 Task: Look for space in Bangkok from 22nd april 2023 to 30th april 2023 for 10 adults in price range Rs.22000 to Rs.28000. Place can be entire place or private room with 10 bedrooms having 10 beds and 10 bathrooms. Property type can be flat. Amenities needed are: wifi, kitchen, tv, free parkinig on premises, gym. Booking option can be shelf check-in. Required host language is .
Action: Mouse moved to (404, 465)
Screenshot: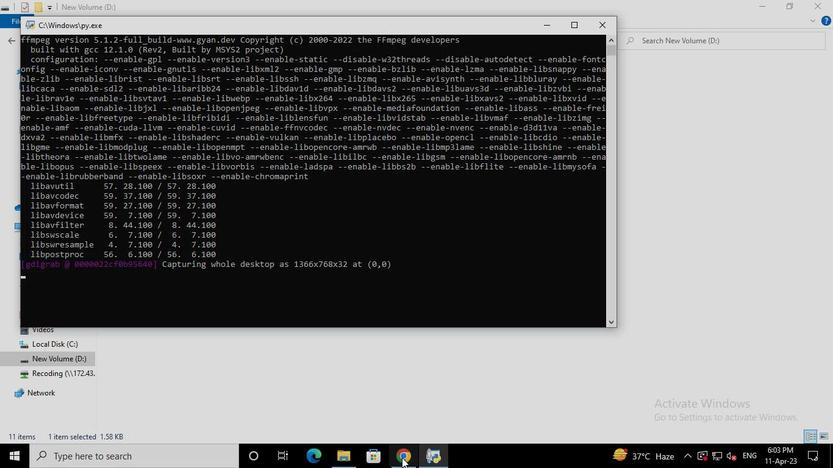 
Action: Mouse pressed left at (404, 465)
Screenshot: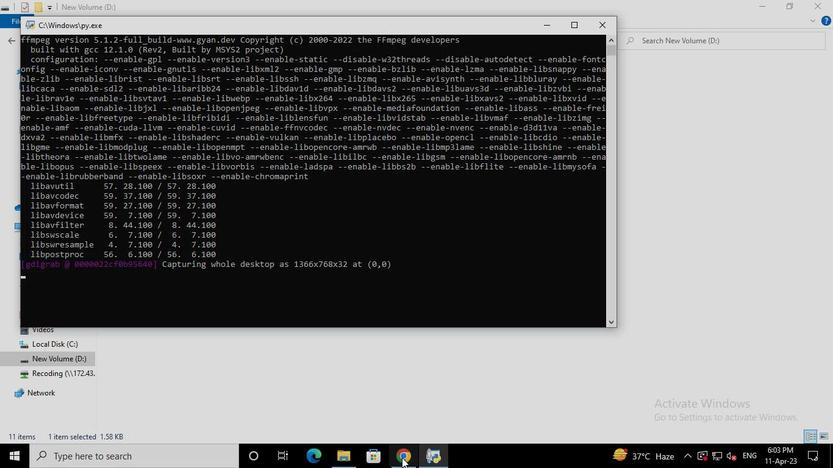 
Action: Mouse moved to (338, 110)
Screenshot: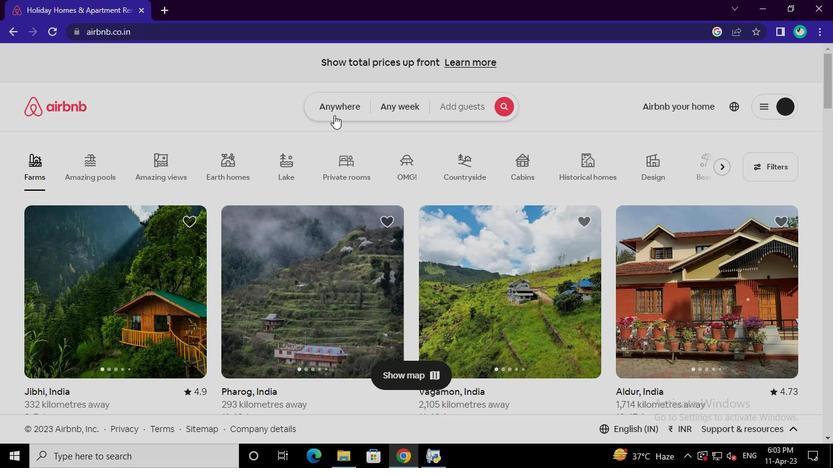 
Action: Mouse pressed left at (338, 110)
Screenshot: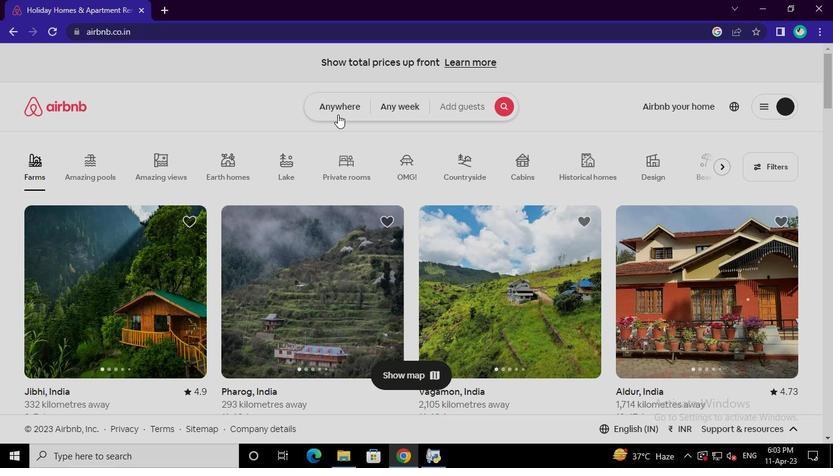 
Action: Mouse moved to (272, 153)
Screenshot: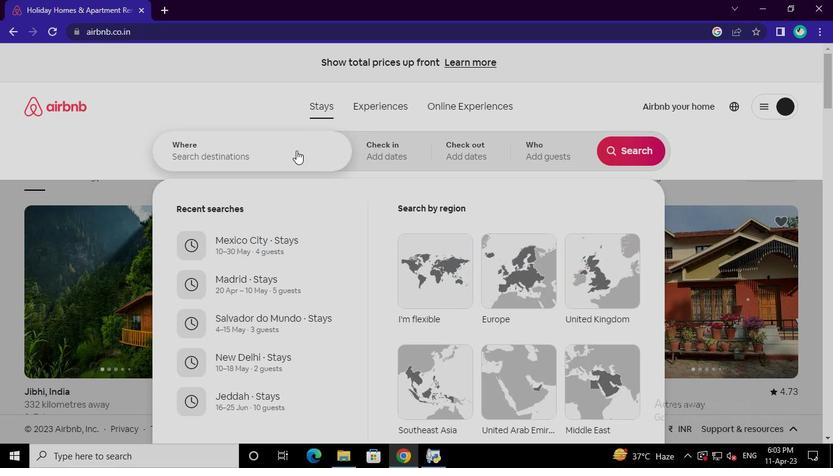 
Action: Mouse pressed left at (272, 153)
Screenshot: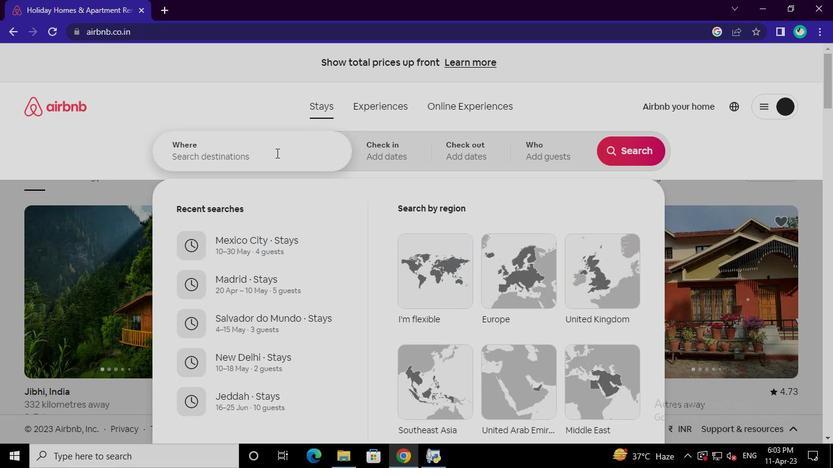 
Action: Keyboard b
Screenshot: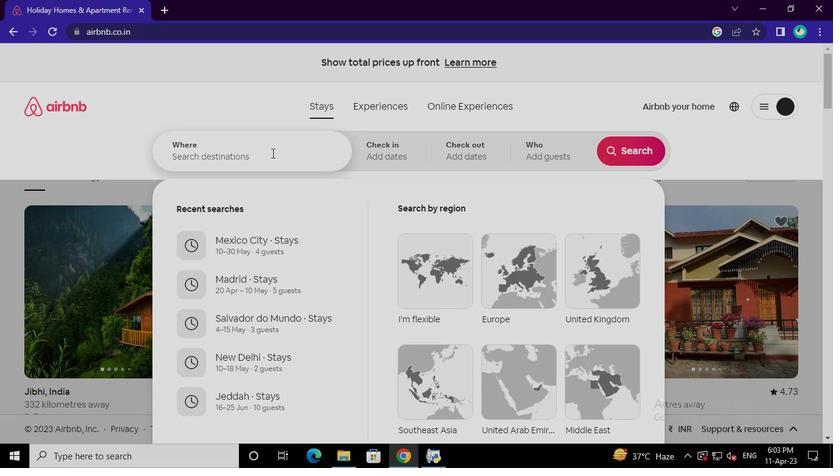 
Action: Keyboard a
Screenshot: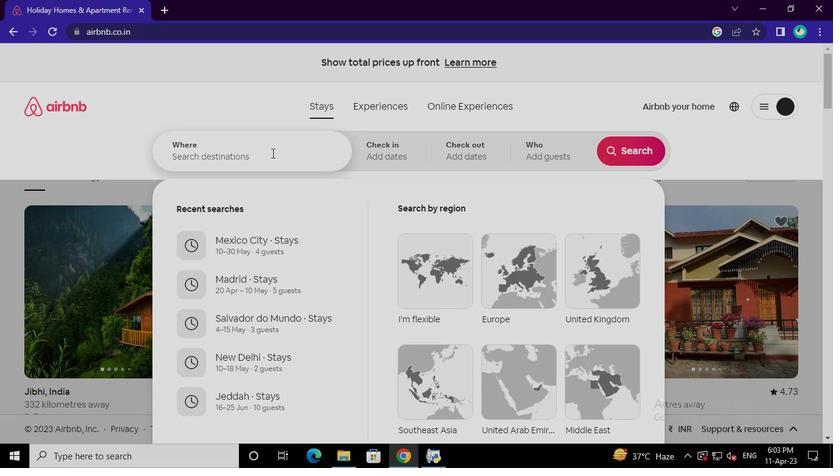
Action: Keyboard n
Screenshot: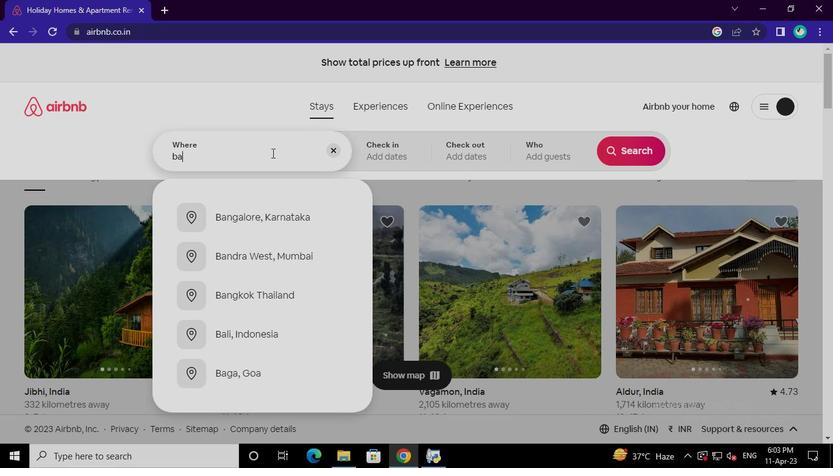 
Action: Keyboard k
Screenshot: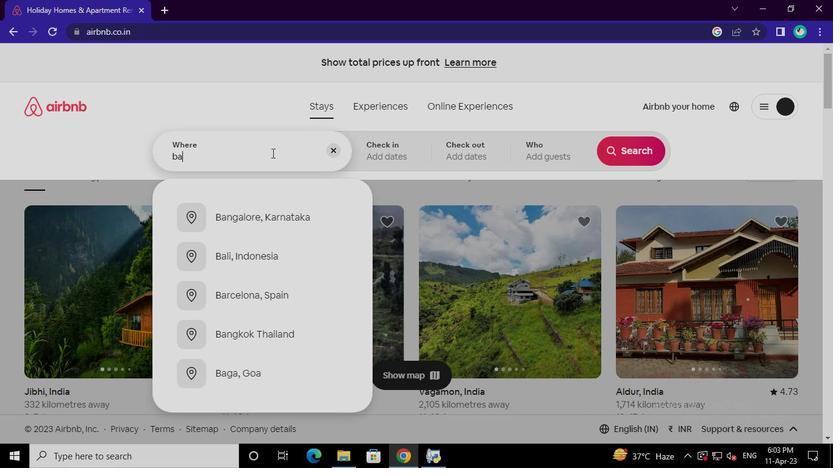 
Action: Keyboard o
Screenshot: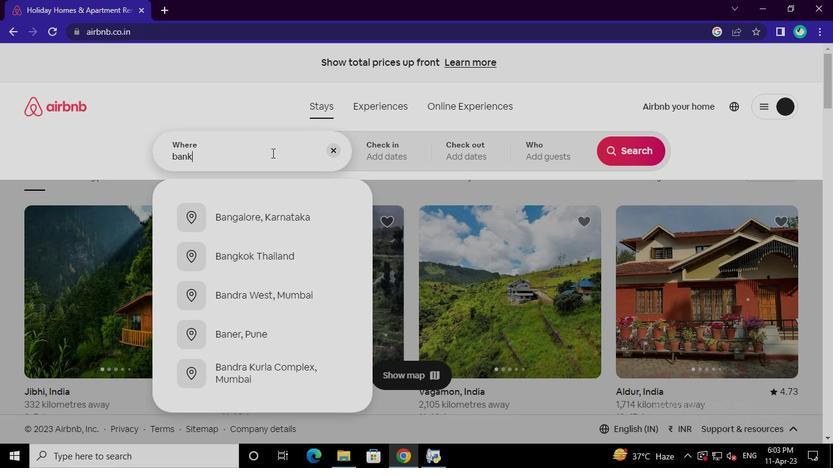 
Action: Keyboard k
Screenshot: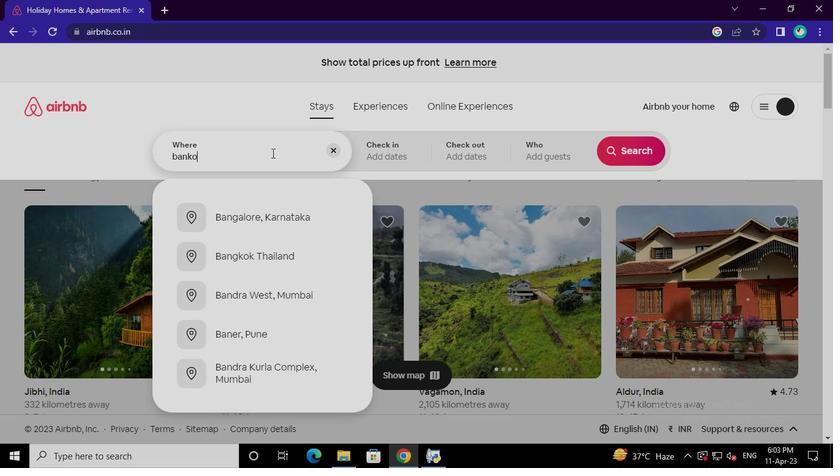 
Action: Mouse moved to (272, 219)
Screenshot: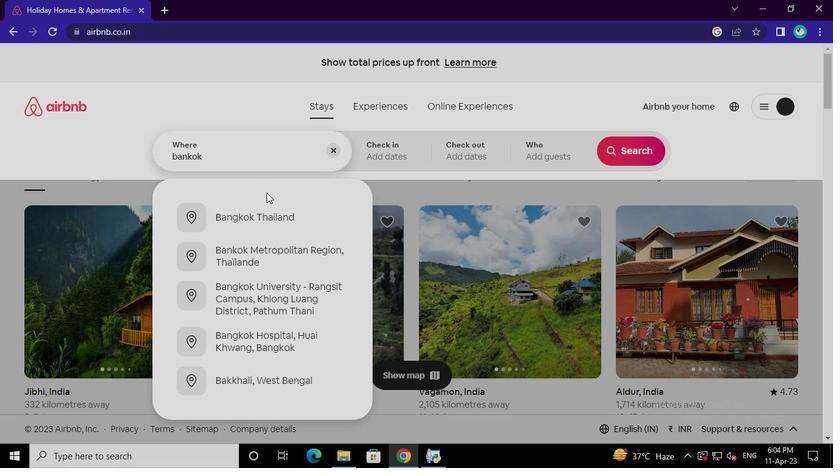 
Action: Mouse pressed left at (272, 219)
Screenshot: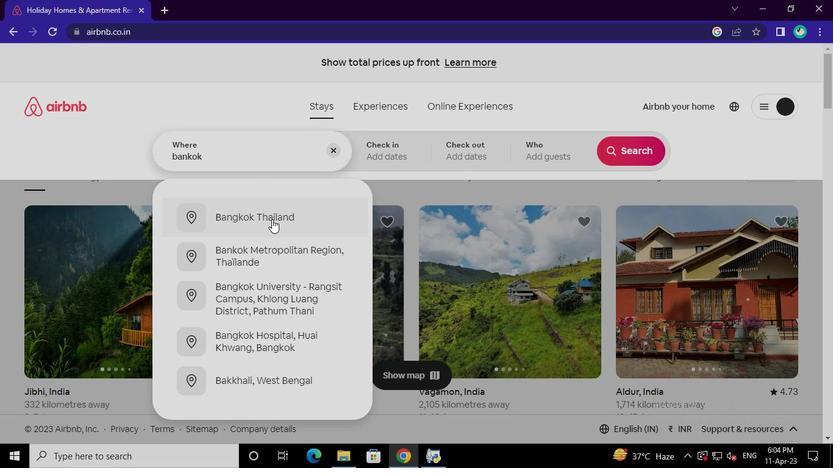 
Action: Mouse moved to (367, 388)
Screenshot: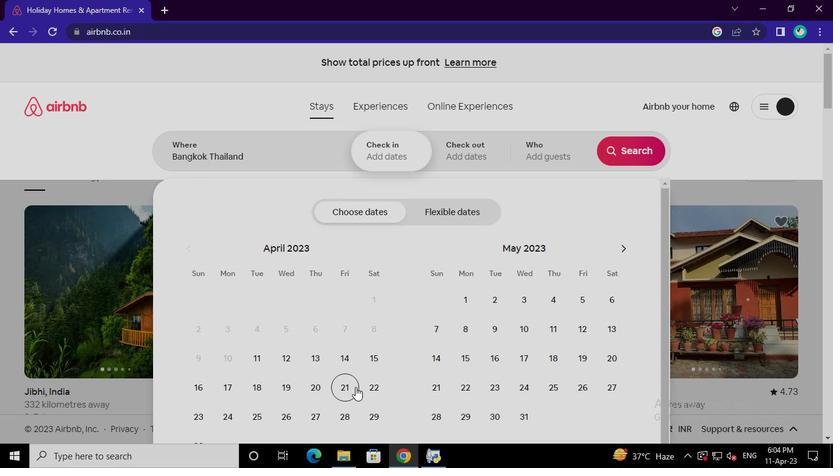 
Action: Mouse pressed left at (367, 388)
Screenshot: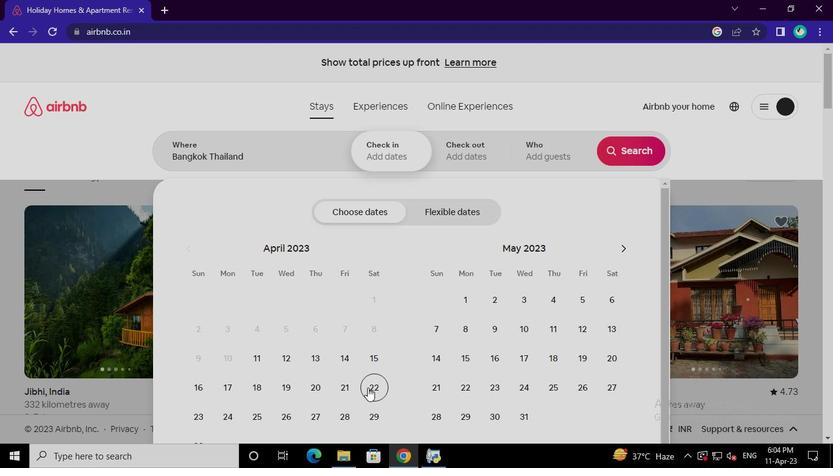 
Action: Mouse moved to (198, 413)
Screenshot: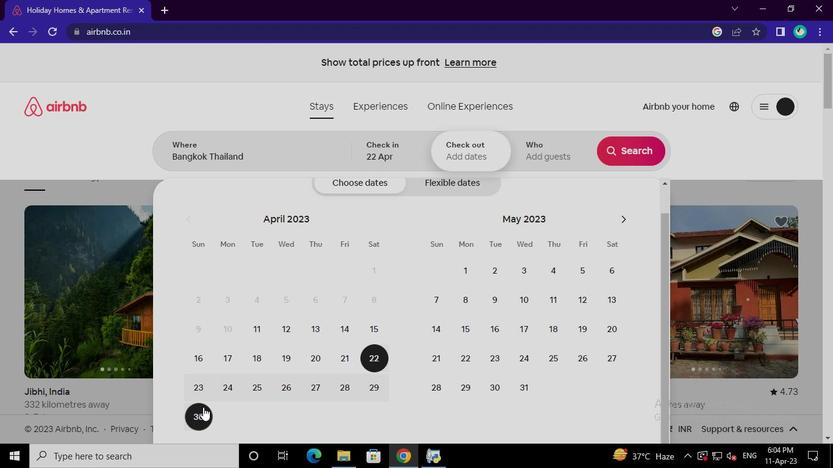 
Action: Mouse pressed left at (198, 413)
Screenshot: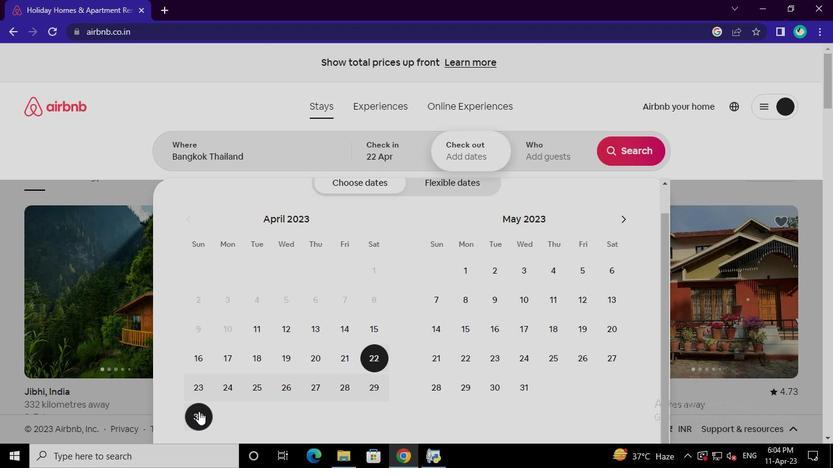
Action: Mouse moved to (574, 144)
Screenshot: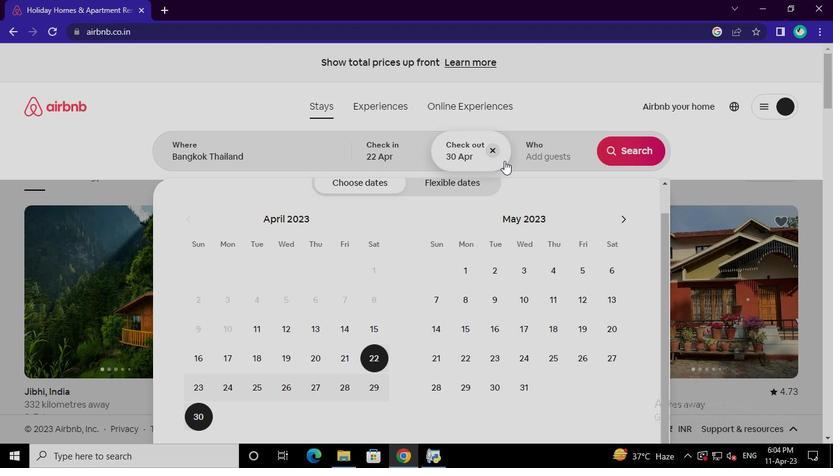 
Action: Mouse pressed left at (574, 144)
Screenshot: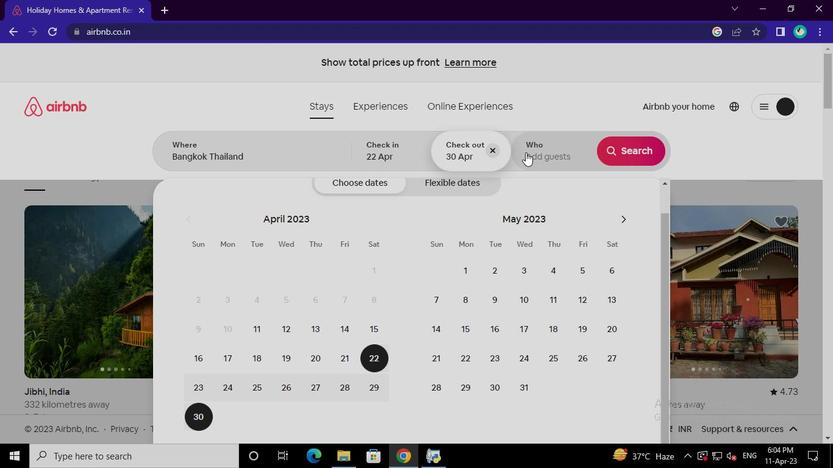 
Action: Mouse moved to (629, 211)
Screenshot: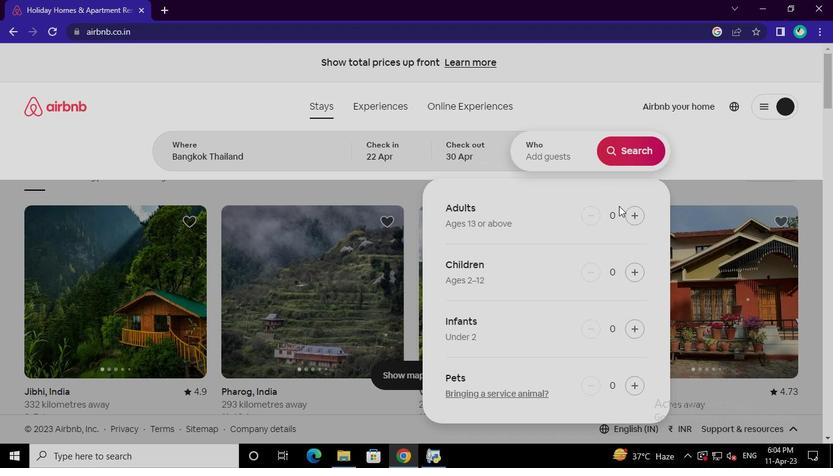 
Action: Mouse pressed left at (629, 211)
Screenshot: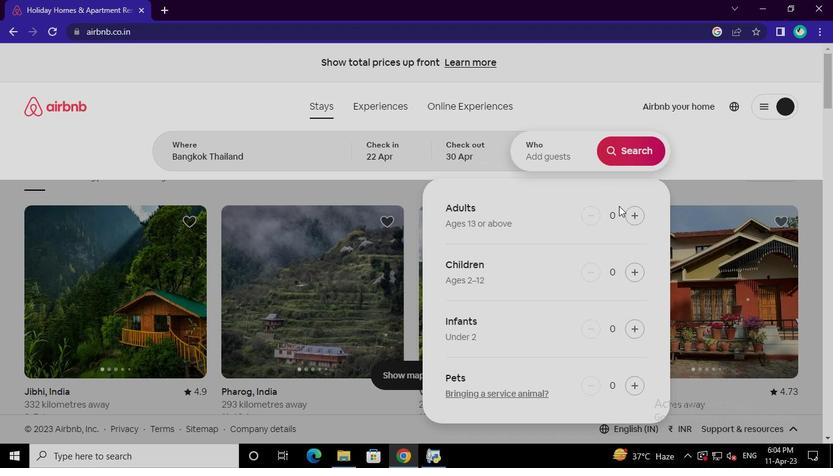 
Action: Mouse pressed left at (629, 211)
Screenshot: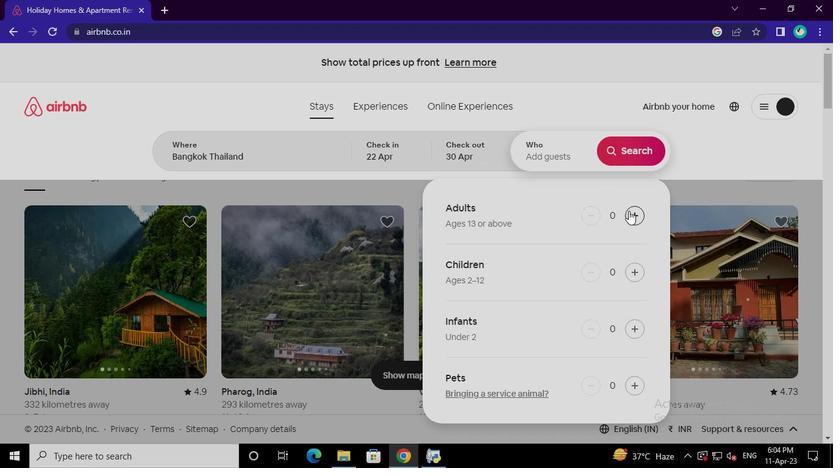 
Action: Mouse pressed left at (629, 211)
Screenshot: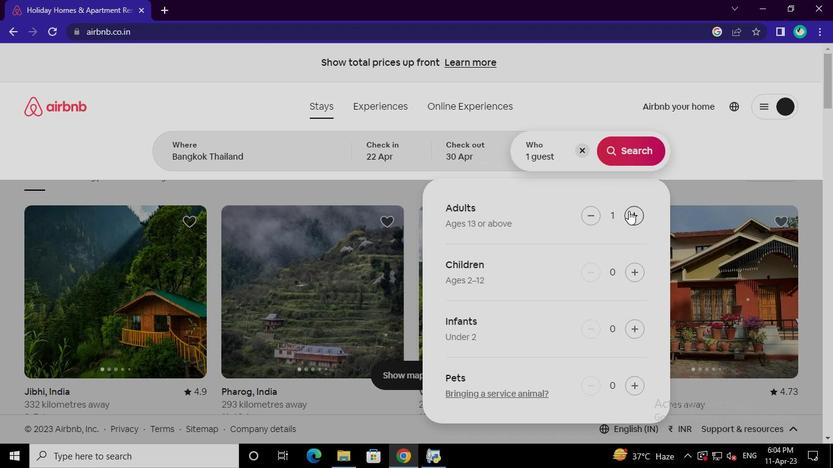 
Action: Mouse pressed left at (629, 211)
Screenshot: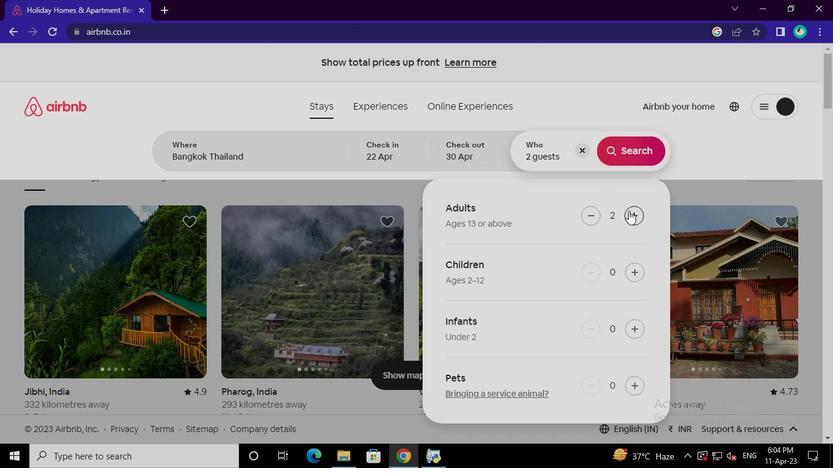 
Action: Mouse pressed left at (629, 211)
Screenshot: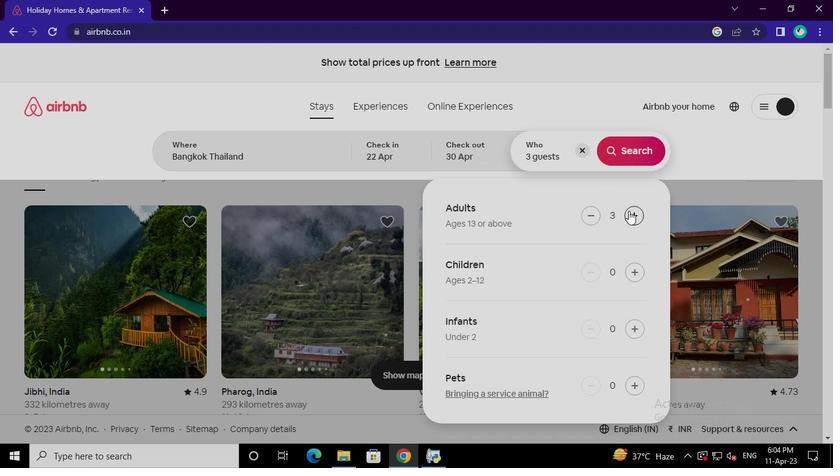 
Action: Mouse pressed left at (629, 211)
Screenshot: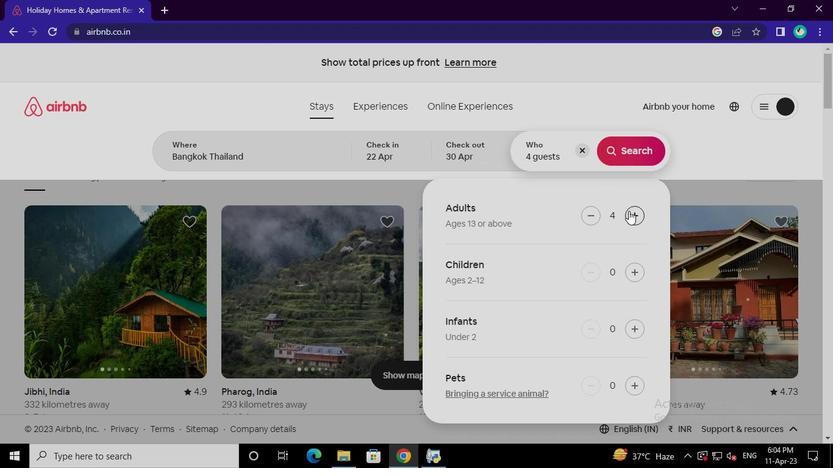 
Action: Mouse pressed left at (629, 211)
Screenshot: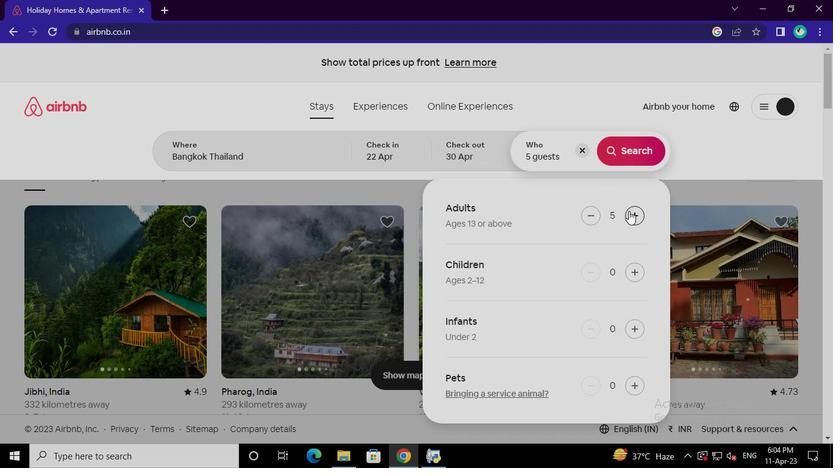 
Action: Mouse pressed left at (629, 211)
Screenshot: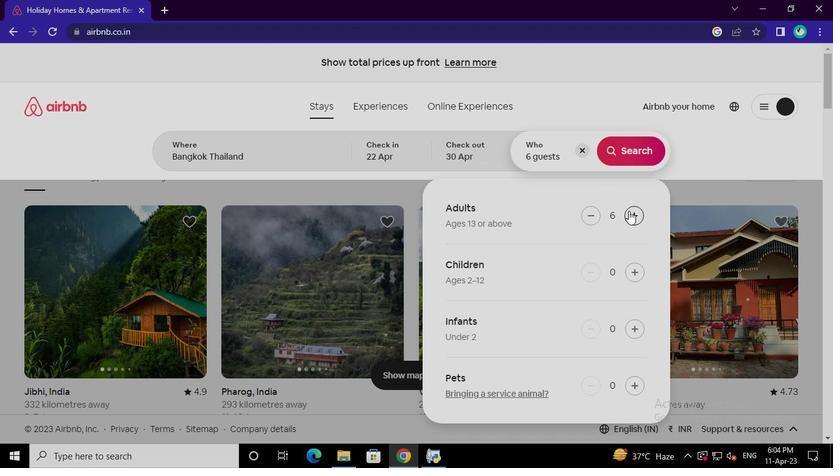 
Action: Mouse pressed left at (629, 211)
Screenshot: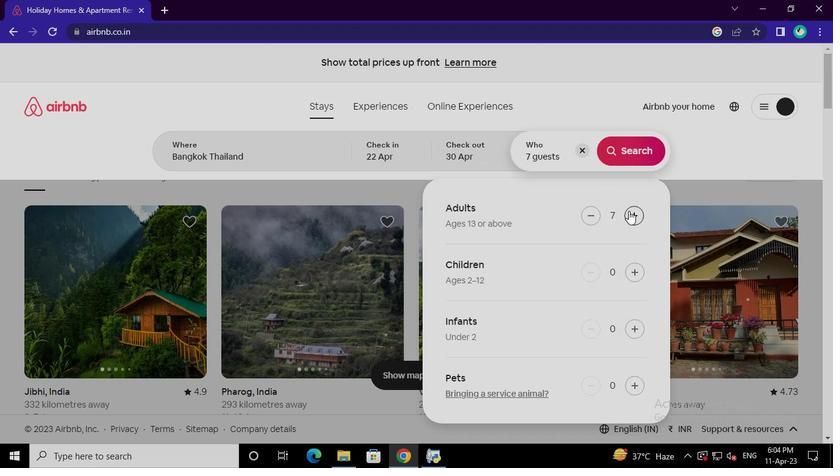
Action: Mouse pressed left at (629, 211)
Screenshot: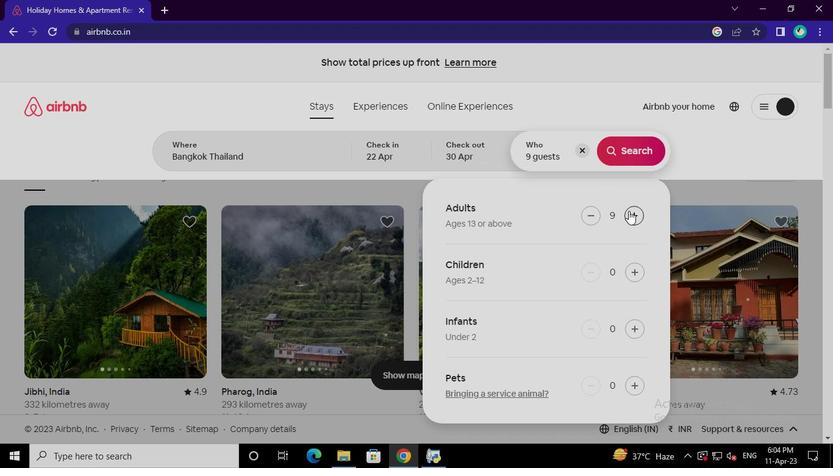 
Action: Mouse moved to (632, 158)
Screenshot: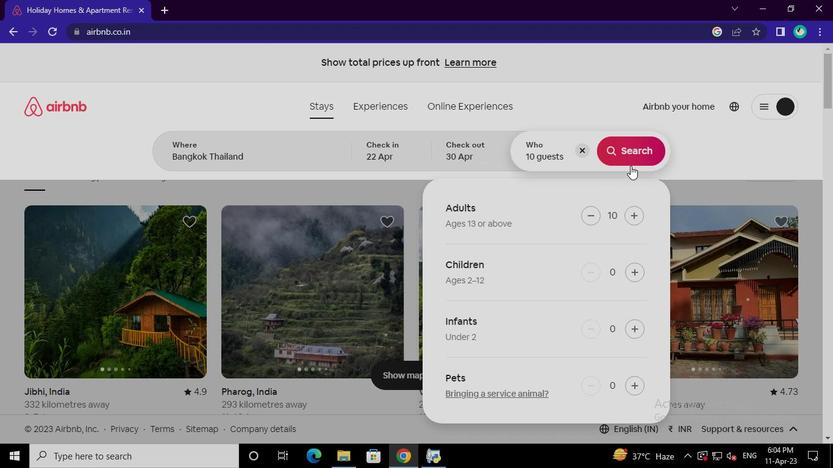 
Action: Mouse pressed left at (632, 158)
Screenshot: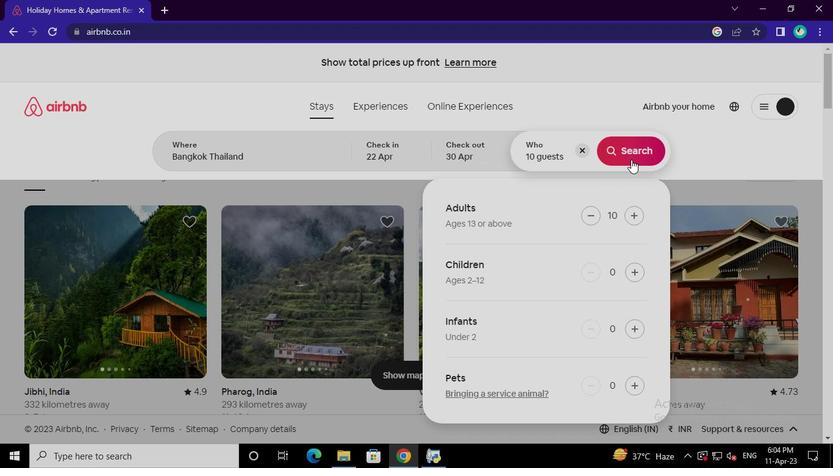 
Action: Mouse moved to (797, 114)
Screenshot: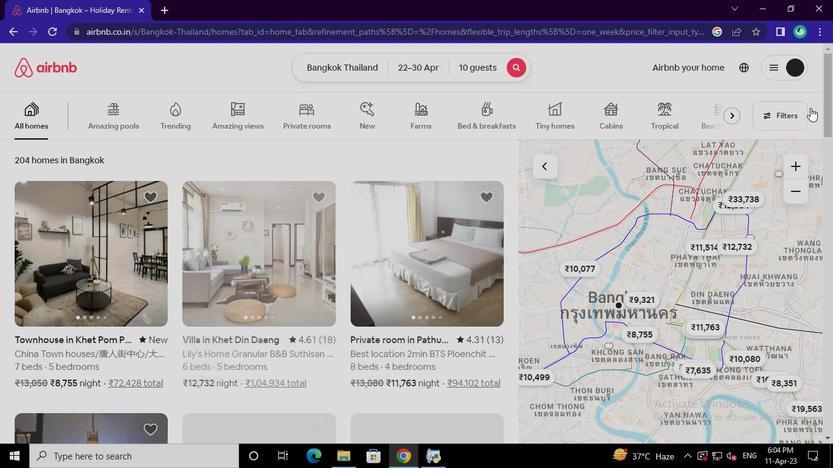 
Action: Mouse pressed left at (797, 114)
Screenshot: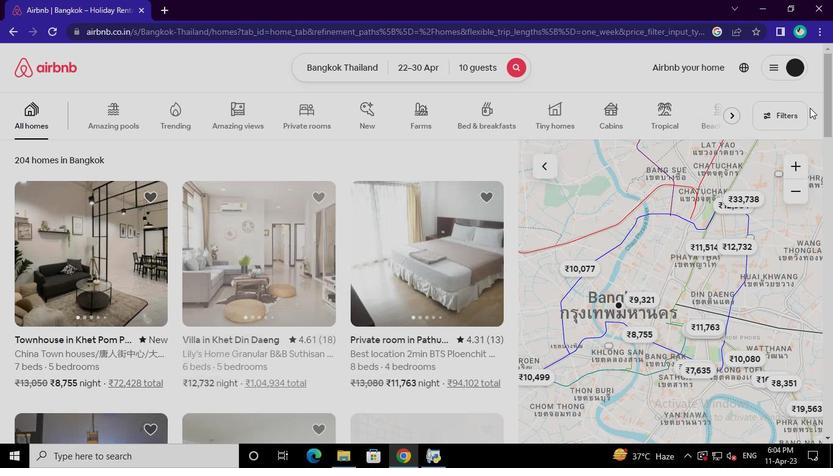 
Action: Mouse moved to (287, 271)
Screenshot: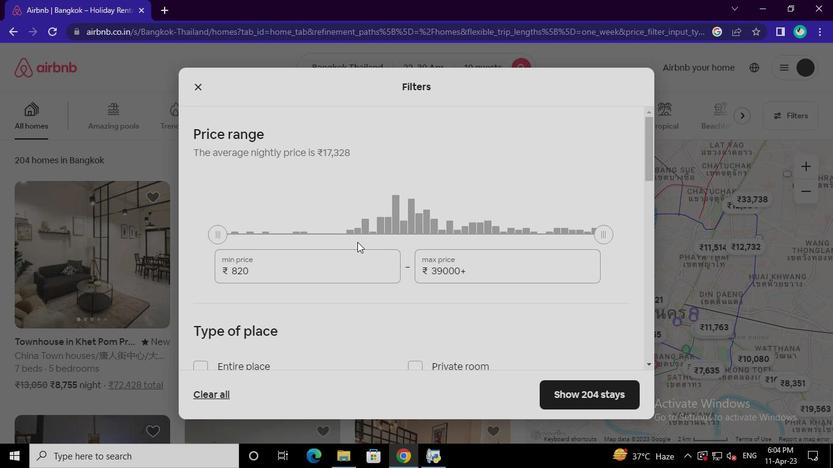 
Action: Mouse pressed left at (287, 271)
Screenshot: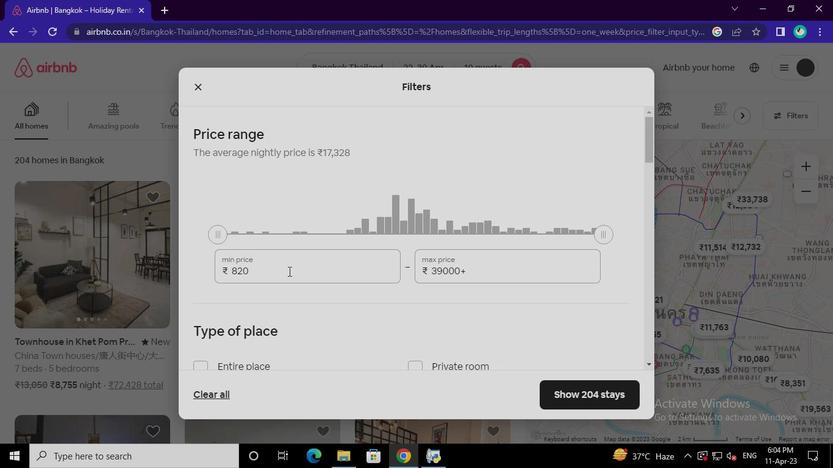 
Action: Keyboard Key.backspace
Screenshot: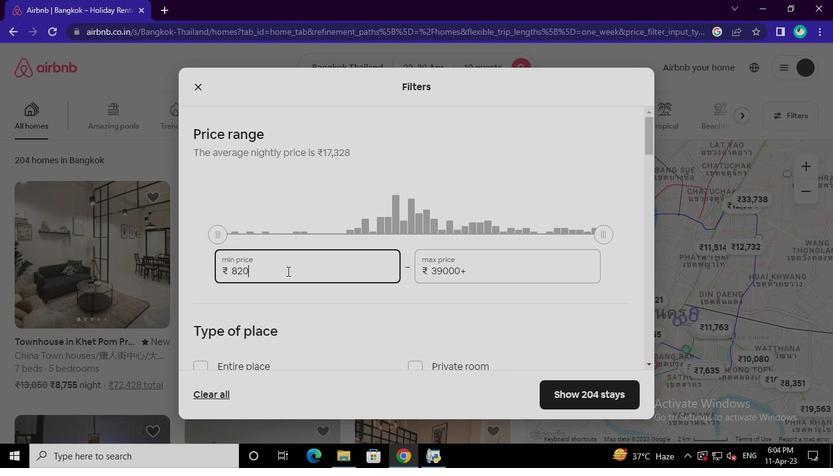 
Action: Keyboard Key.backspace
Screenshot: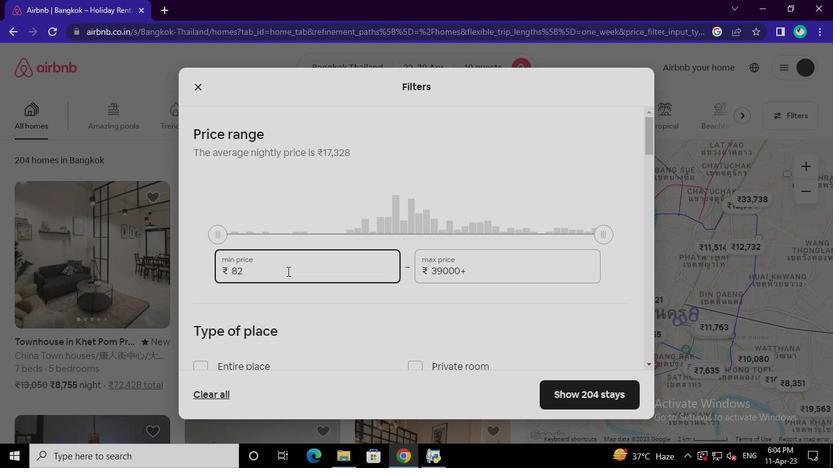 
Action: Keyboard Key.backspace
Screenshot: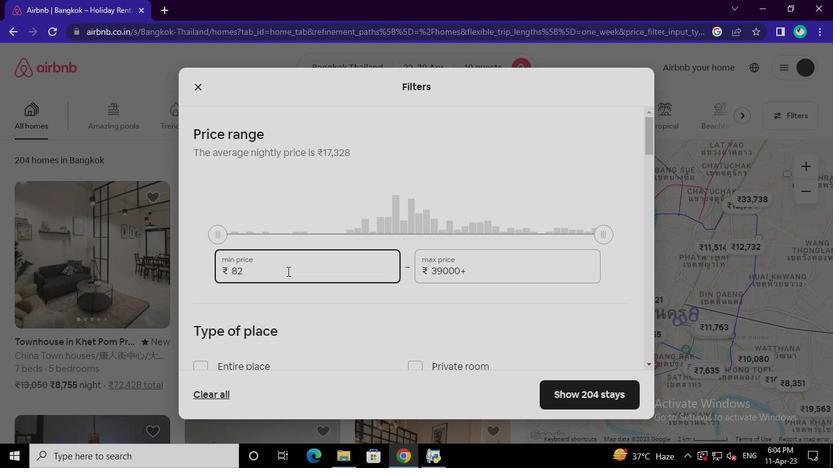 
Action: Keyboard Key.backspace
Screenshot: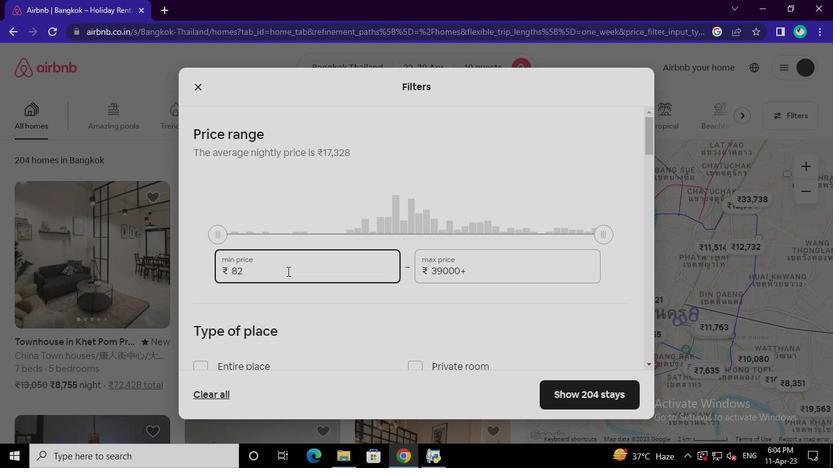 
Action: Keyboard Key.backspace
Screenshot: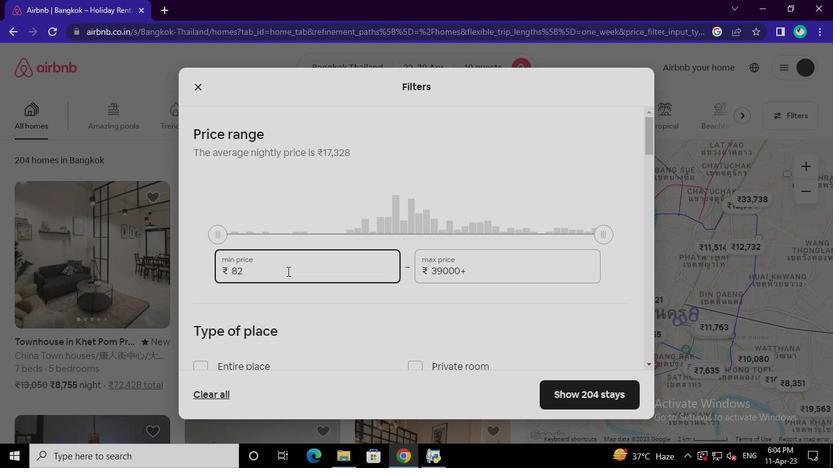 
Action: Keyboard Key.backspace
Screenshot: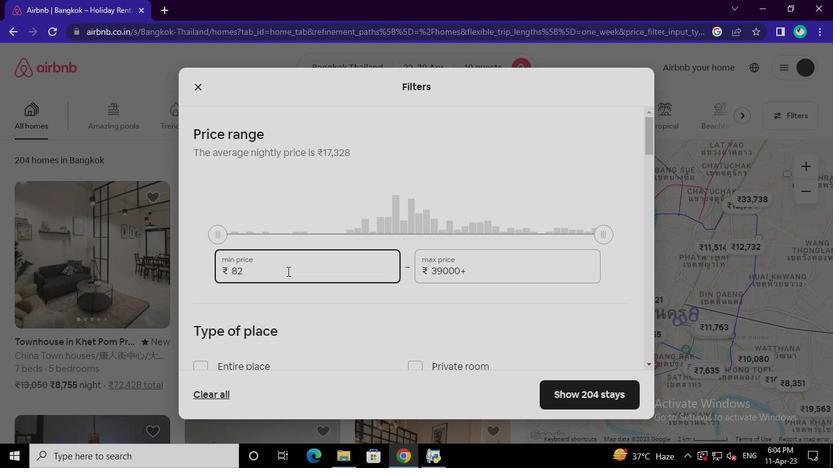 
Action: Keyboard Key.backspace
Screenshot: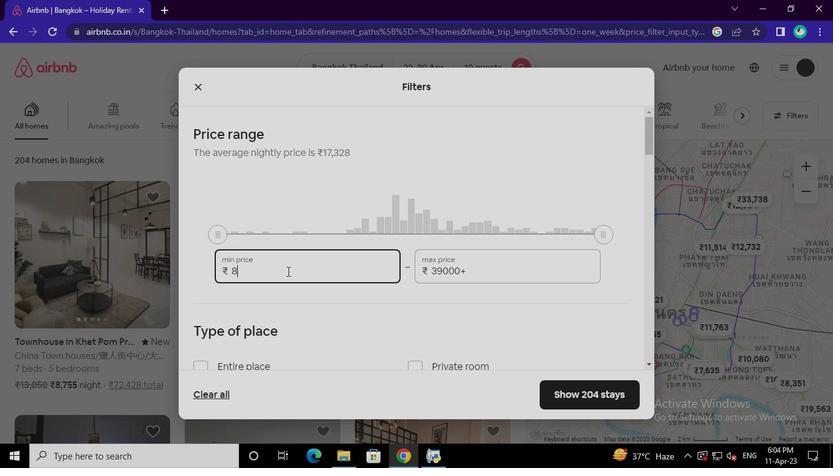 
Action: Keyboard Key.backspace
Screenshot: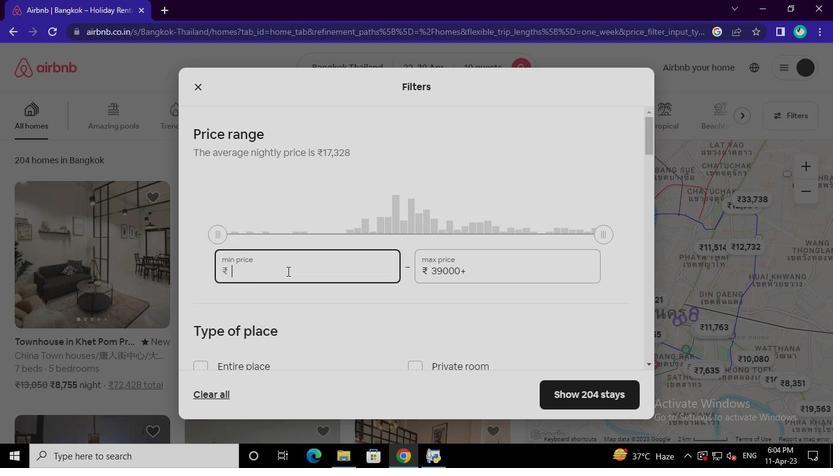 
Action: Keyboard <98>
Screenshot: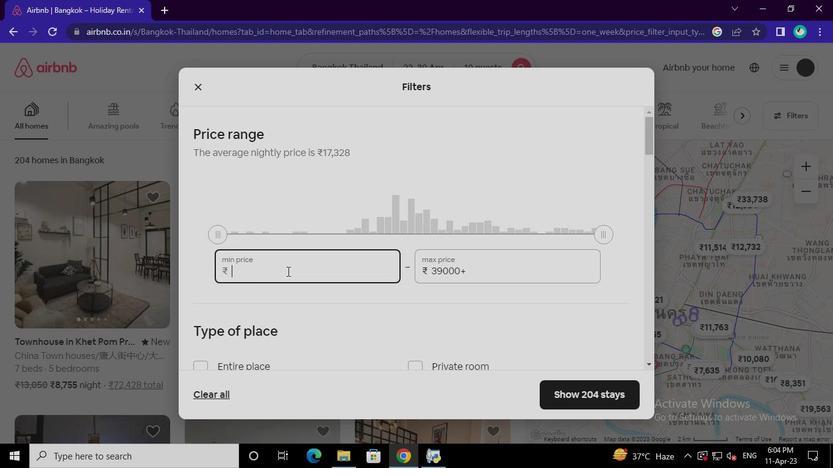 
Action: Keyboard <98>
Screenshot: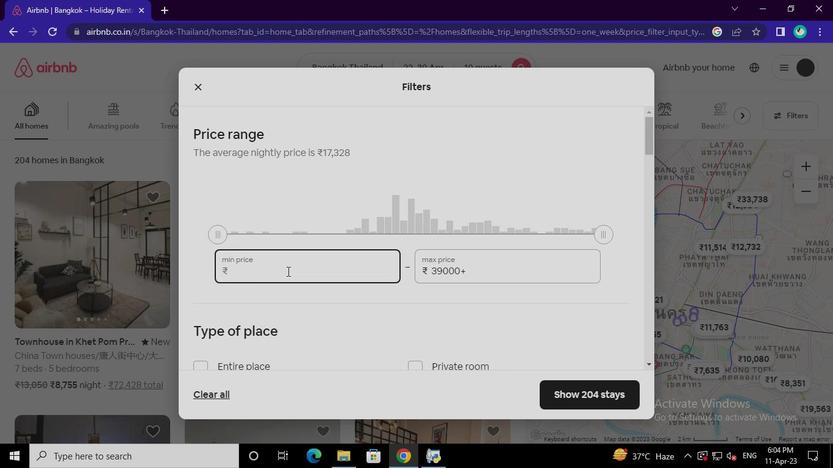 
Action: Keyboard <96>
Screenshot: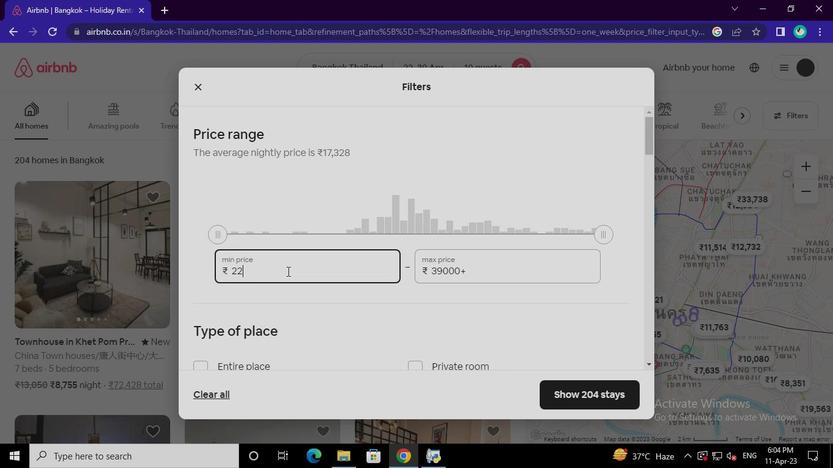 
Action: Keyboard <96>
Screenshot: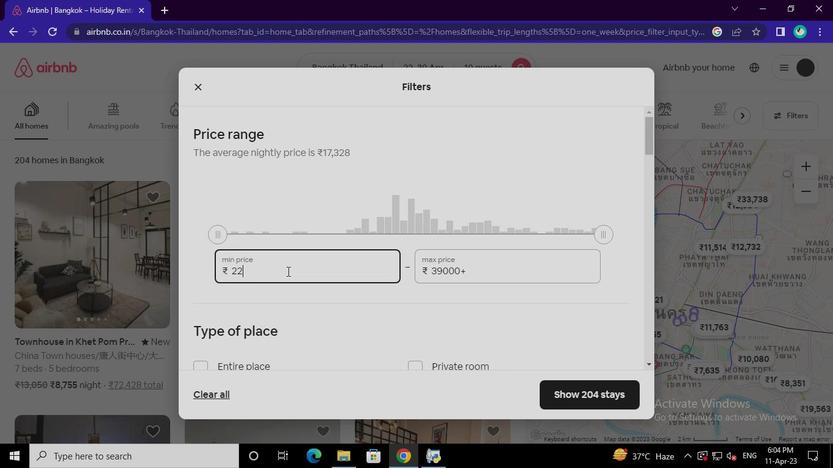 
Action: Keyboard <96>
Screenshot: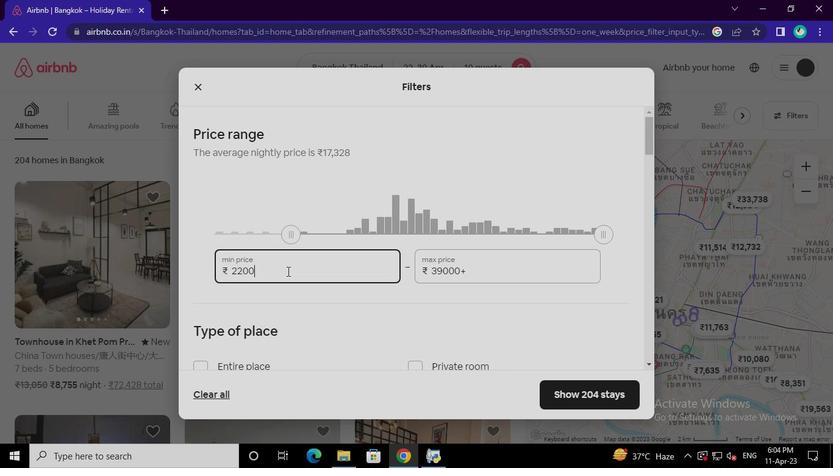 
Action: Mouse moved to (472, 273)
Screenshot: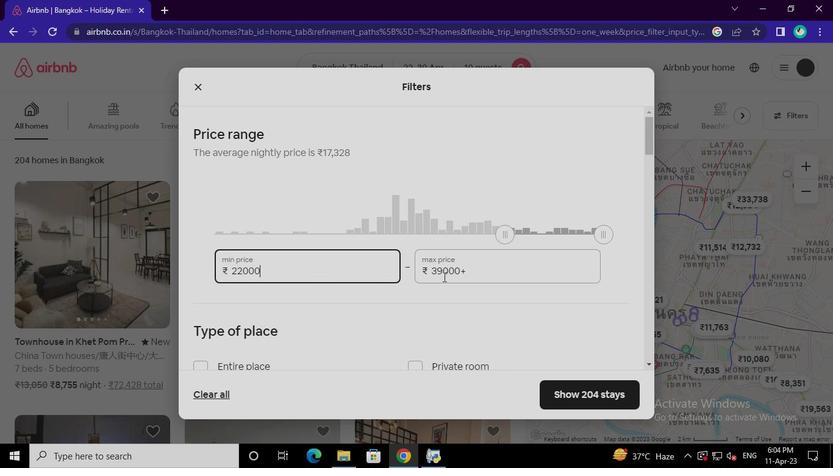 
Action: Mouse pressed left at (472, 273)
Screenshot: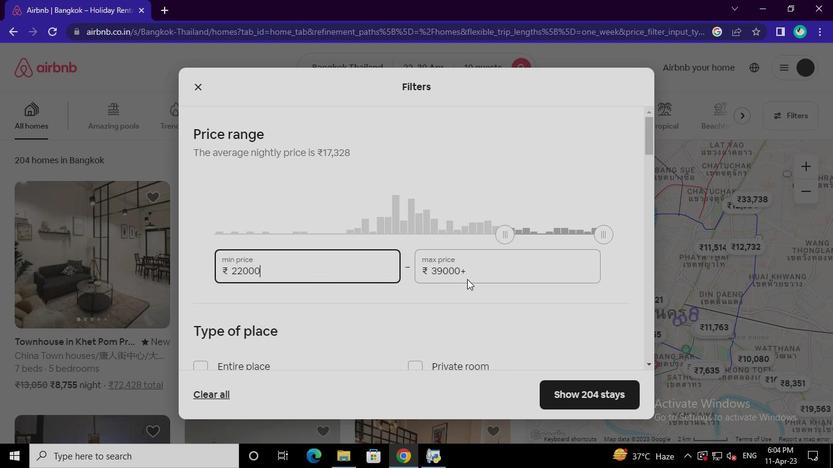 
Action: Keyboard Key.backspace
Screenshot: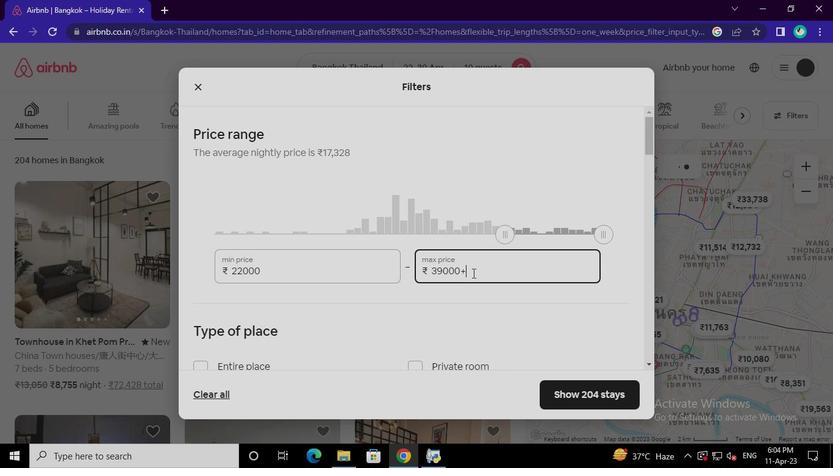 
Action: Keyboard Key.backspace
Screenshot: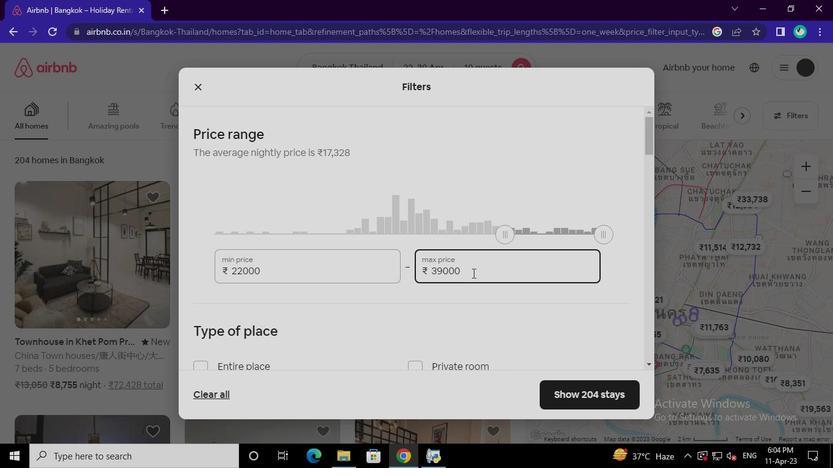 
Action: Keyboard Key.backspace
Screenshot: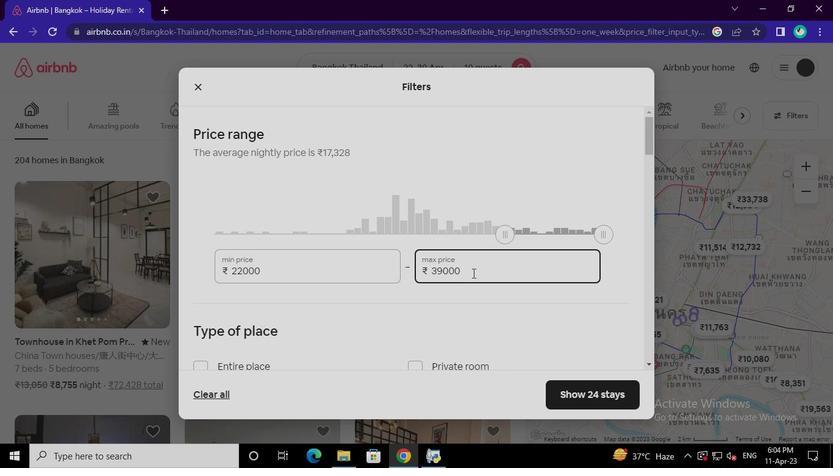 
Action: Keyboard Key.backspace
Screenshot: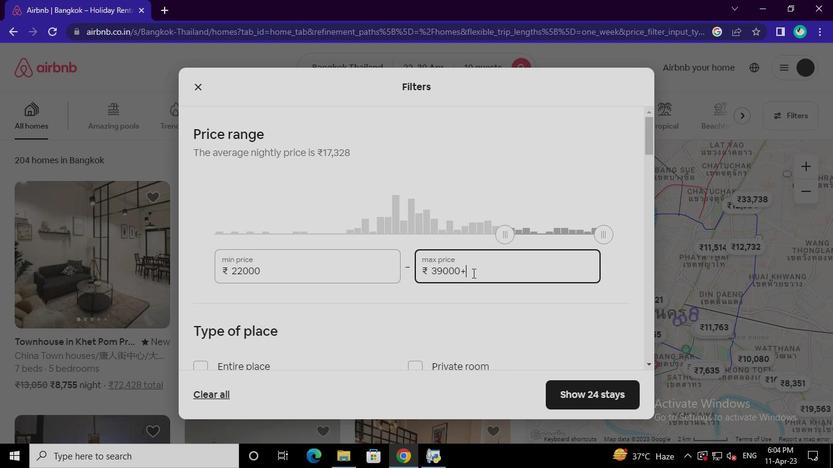 
Action: Keyboard Key.backspace
Screenshot: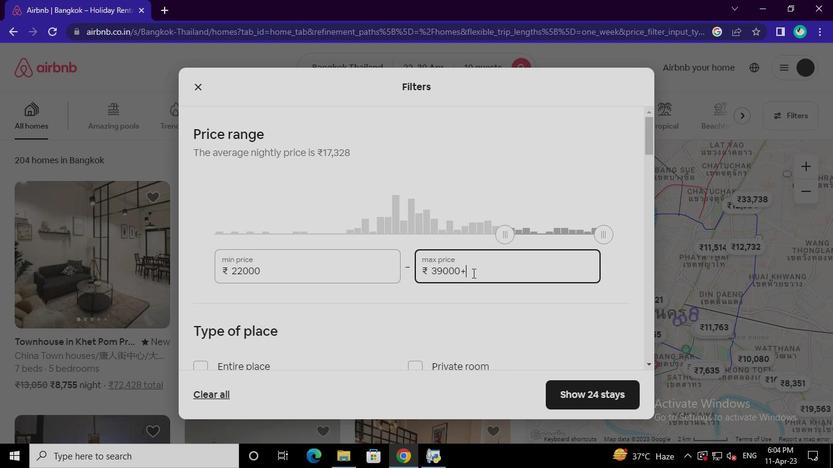 
Action: Keyboard Key.backspace
Screenshot: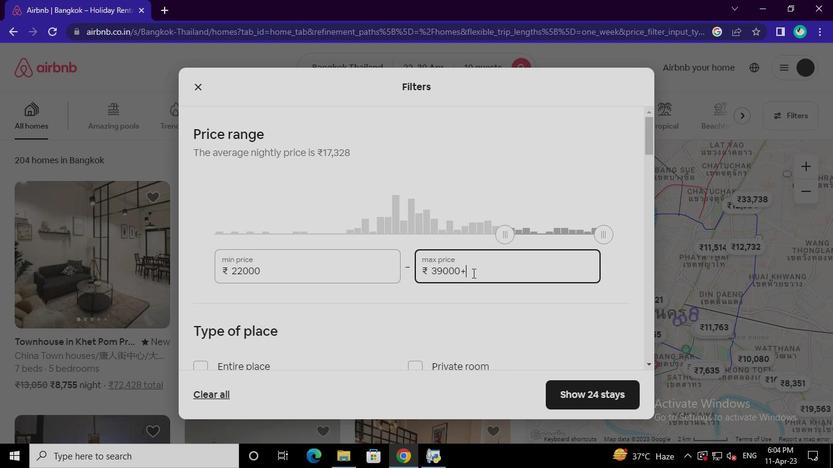 
Action: Keyboard Key.backspace
Screenshot: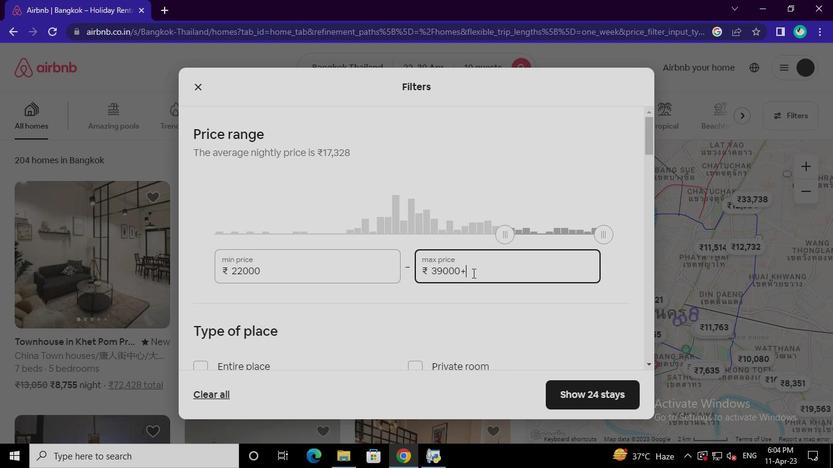 
Action: Keyboard Key.backspace
Screenshot: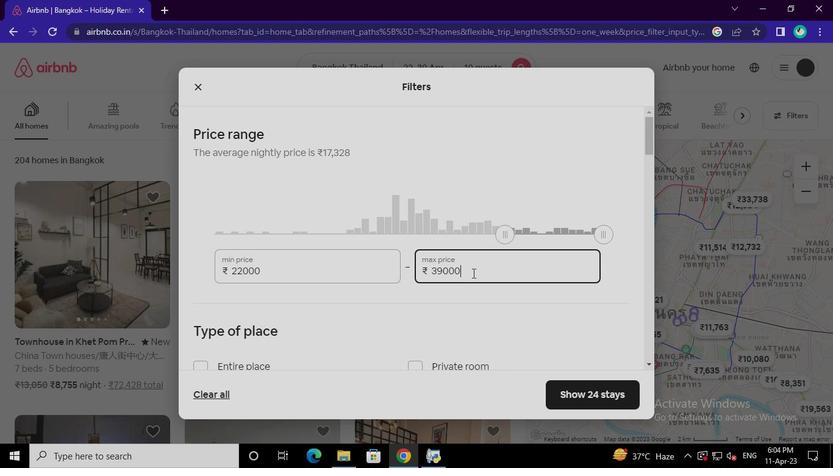 
Action: Keyboard Key.backspace
Screenshot: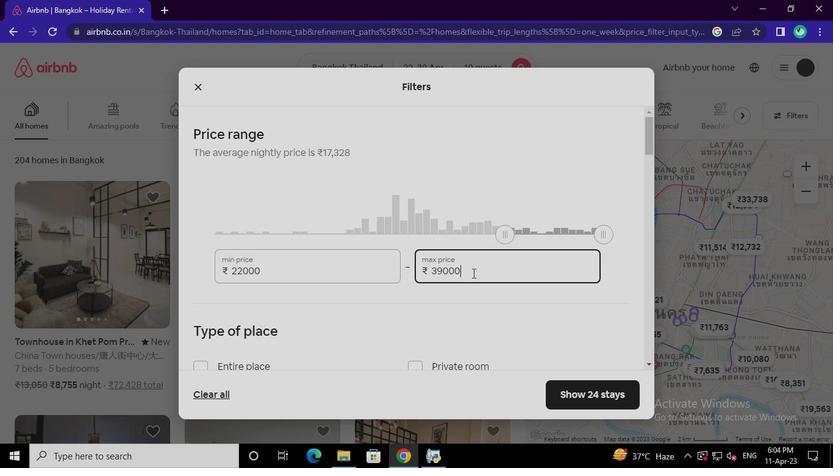 
Action: Keyboard Key.backspace
Screenshot: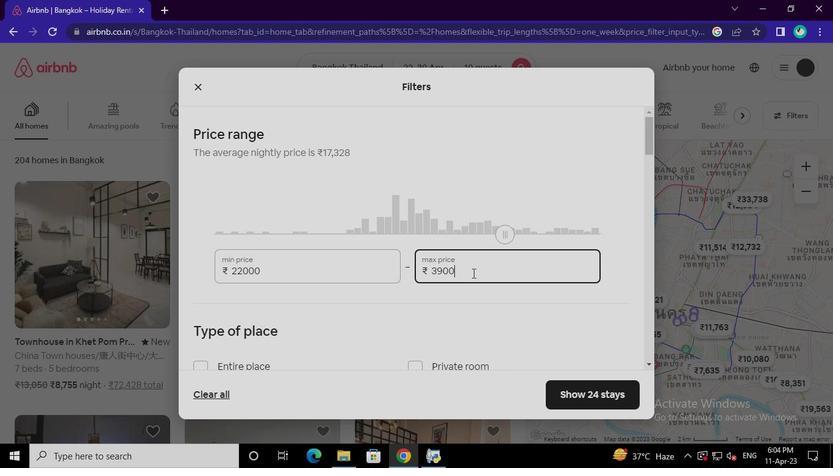 
Action: Keyboard <98>
Screenshot: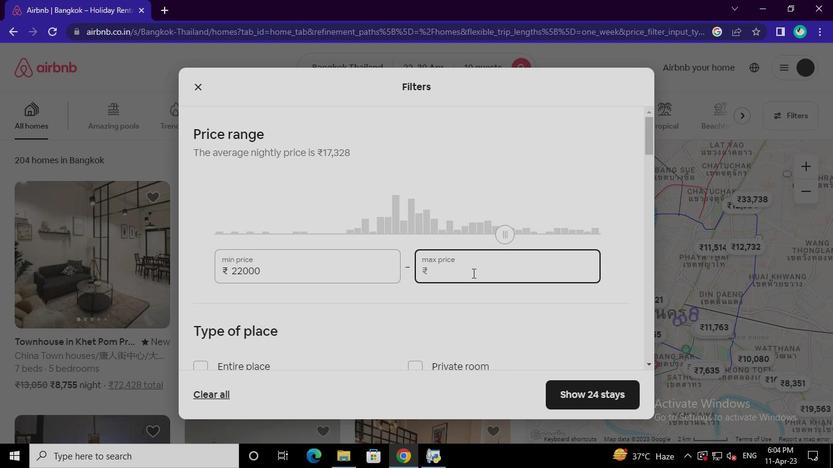 
Action: Keyboard <104>
Screenshot: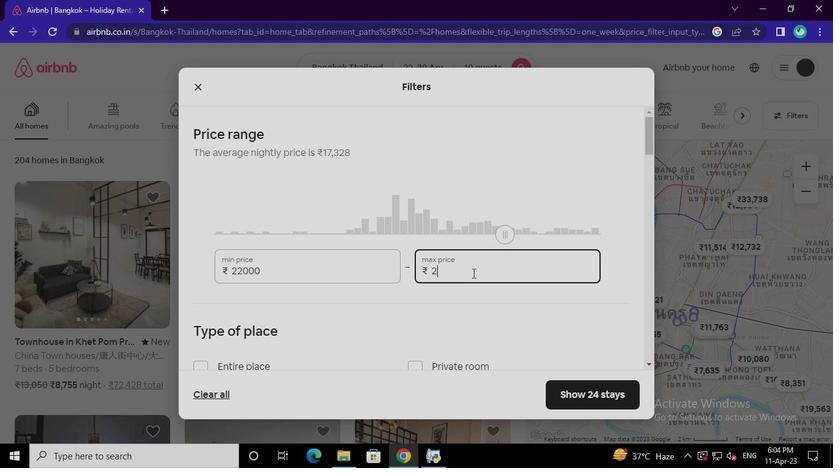 
Action: Keyboard <96>
Screenshot: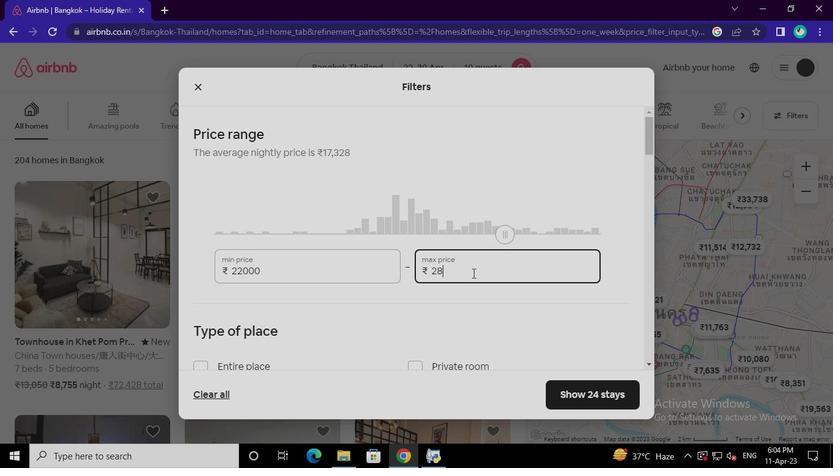 
Action: Keyboard <96>
Screenshot: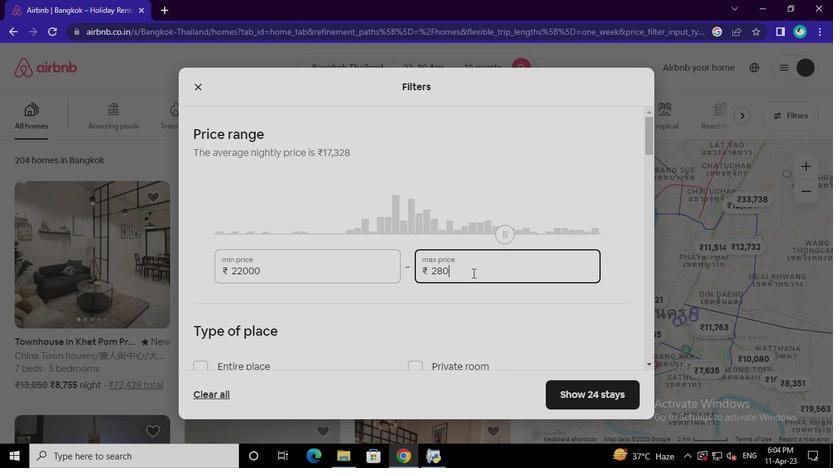
Action: Keyboard <96>
Screenshot: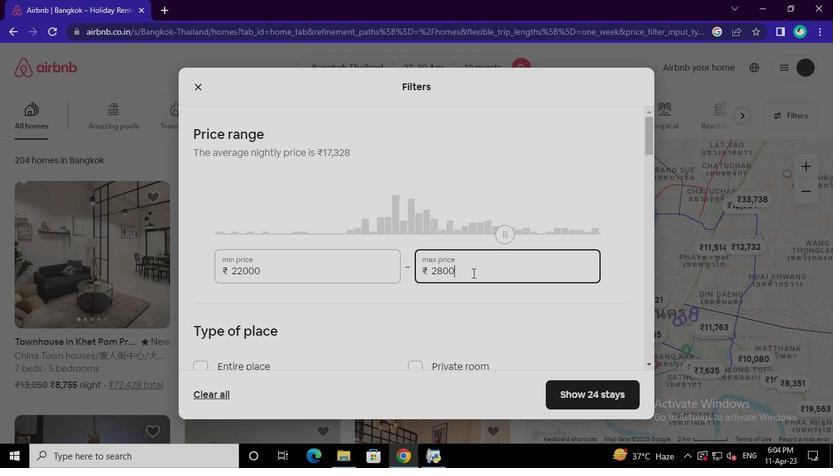 
Action: Mouse moved to (227, 243)
Screenshot: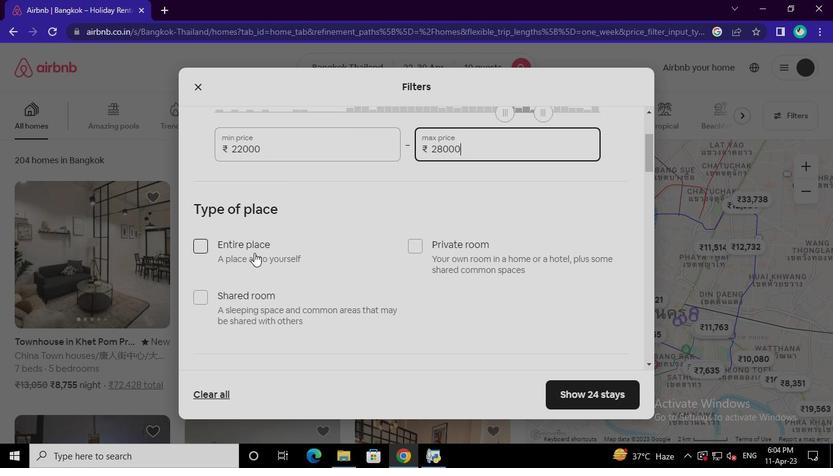 
Action: Mouse pressed left at (227, 243)
Screenshot: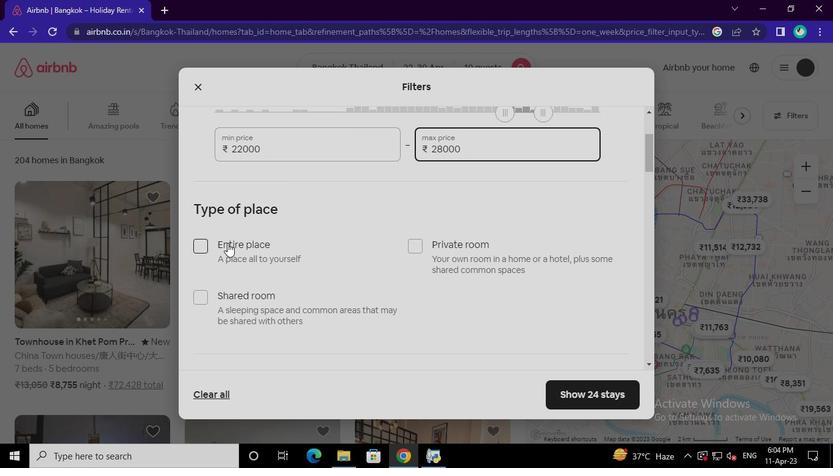 
Action: Mouse moved to (421, 247)
Screenshot: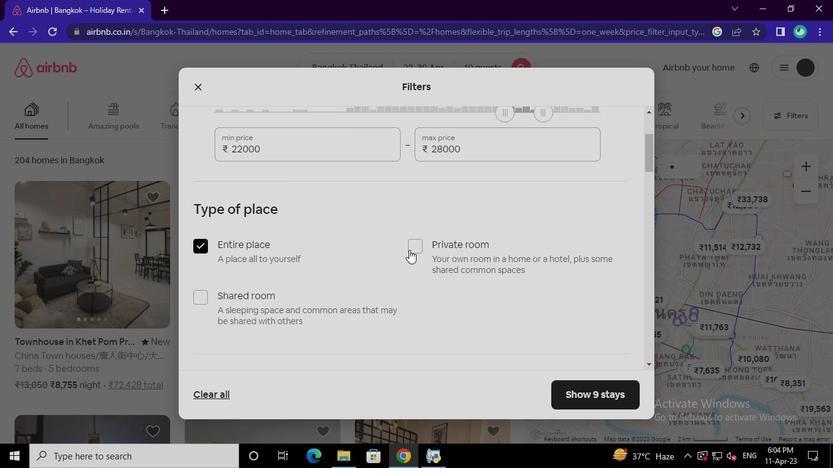 
Action: Mouse pressed left at (421, 247)
Screenshot: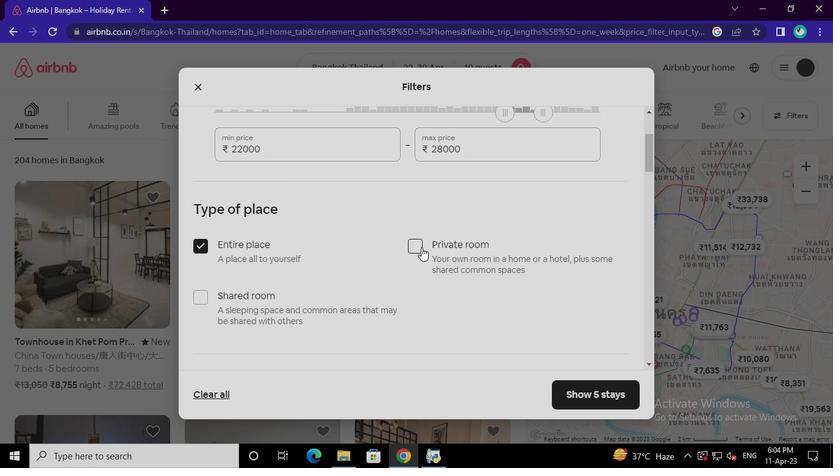 
Action: Mouse moved to (551, 261)
Screenshot: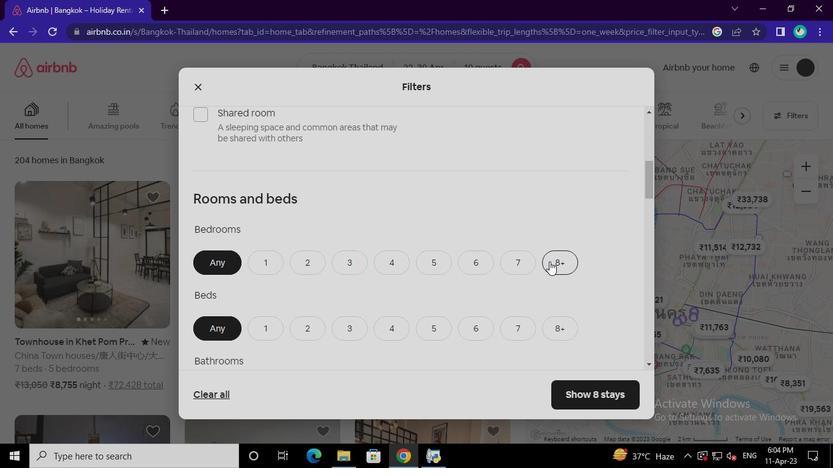 
Action: Mouse pressed left at (551, 261)
Screenshot: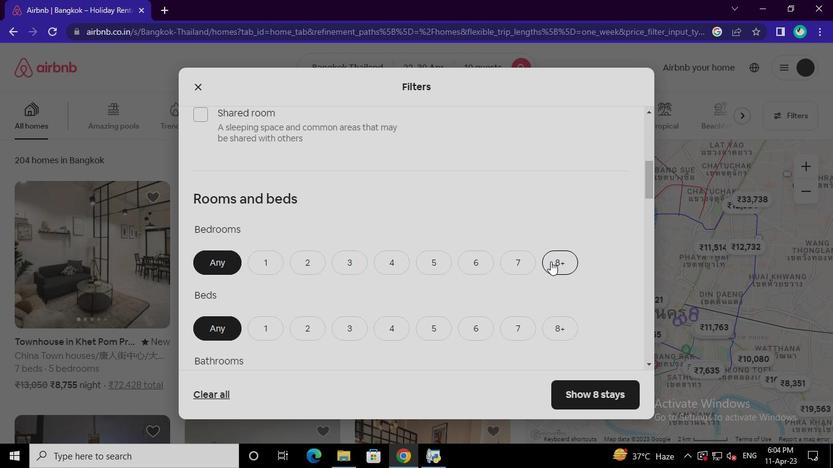 
Action: Mouse moved to (554, 270)
Screenshot: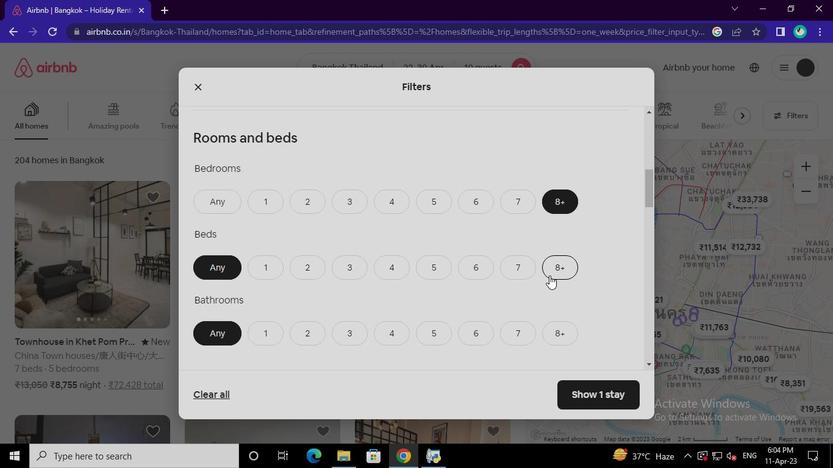
Action: Mouse pressed left at (554, 270)
Screenshot: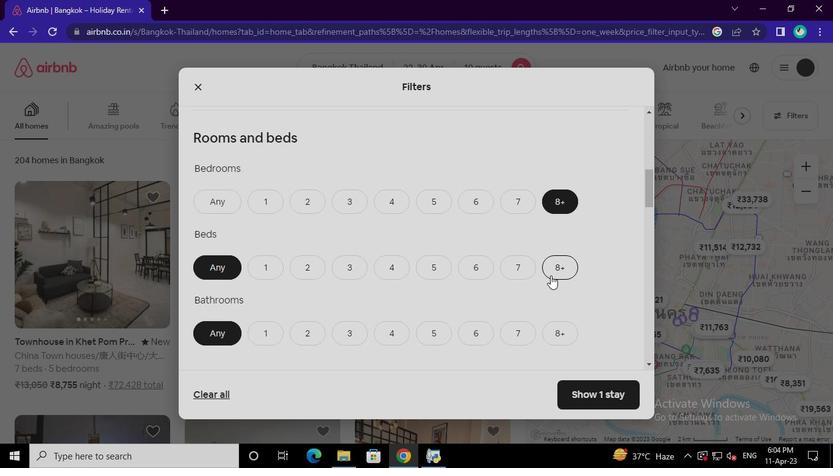 
Action: Mouse moved to (560, 328)
Screenshot: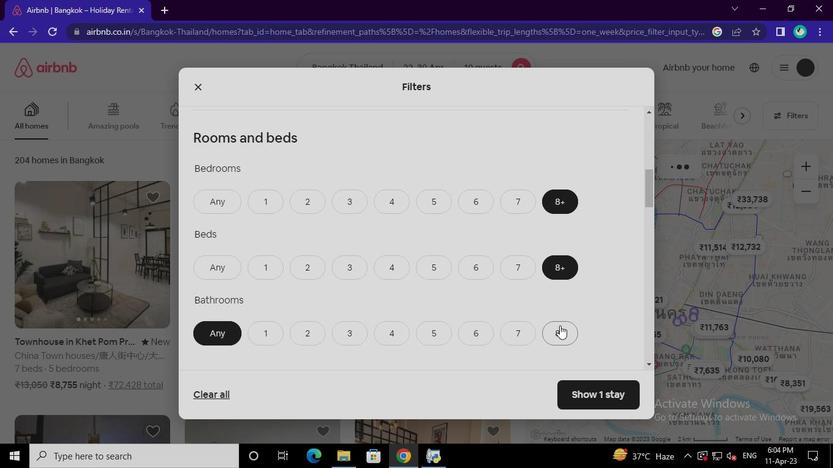 
Action: Mouse pressed left at (560, 328)
Screenshot: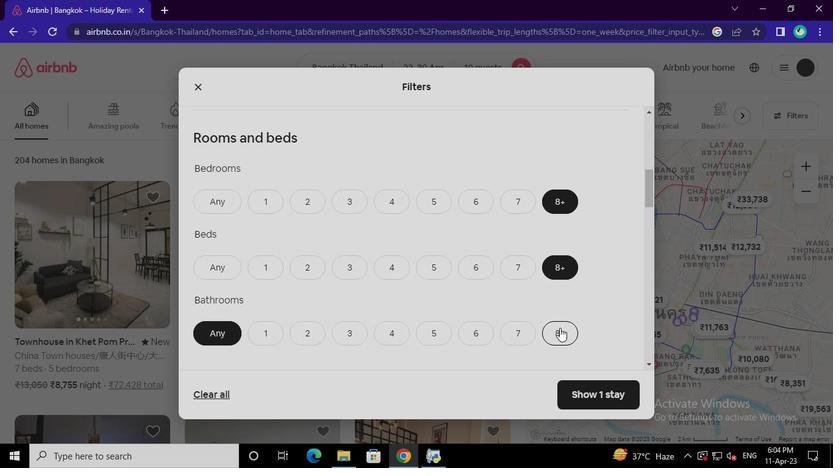
Action: Mouse moved to (347, 335)
Screenshot: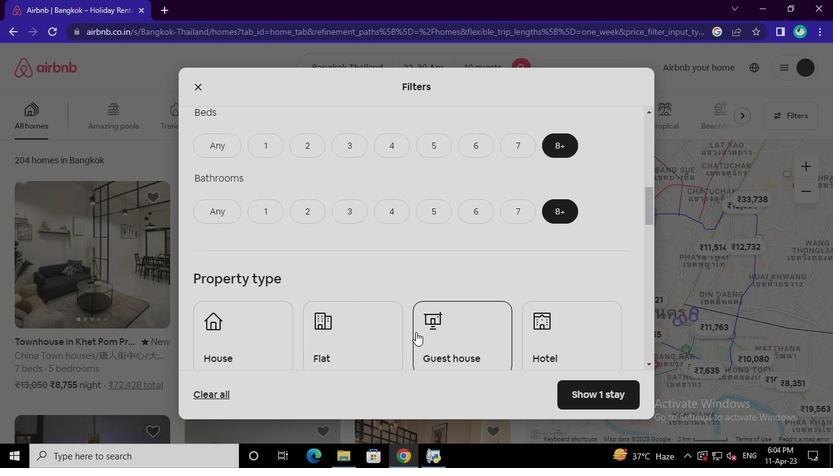 
Action: Mouse pressed left at (347, 335)
Screenshot: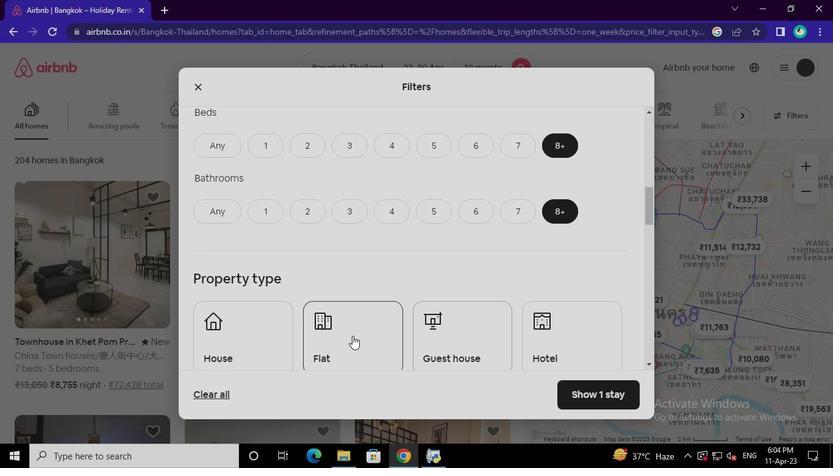 
Action: Mouse moved to (220, 346)
Screenshot: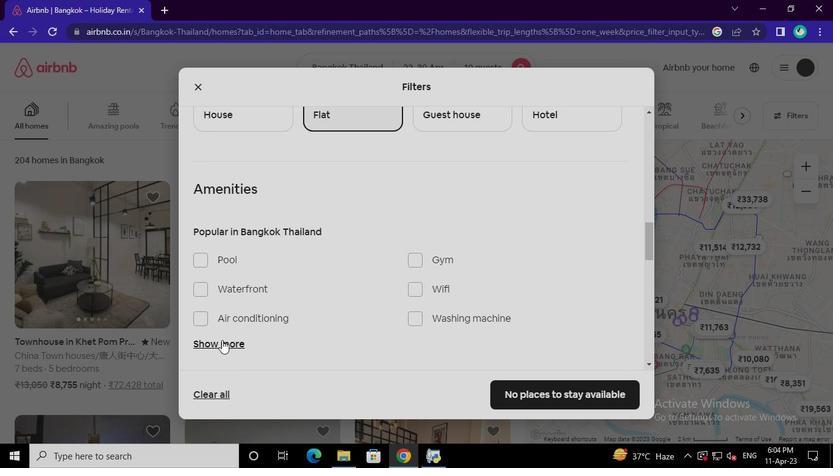 
Action: Mouse pressed left at (220, 346)
Screenshot: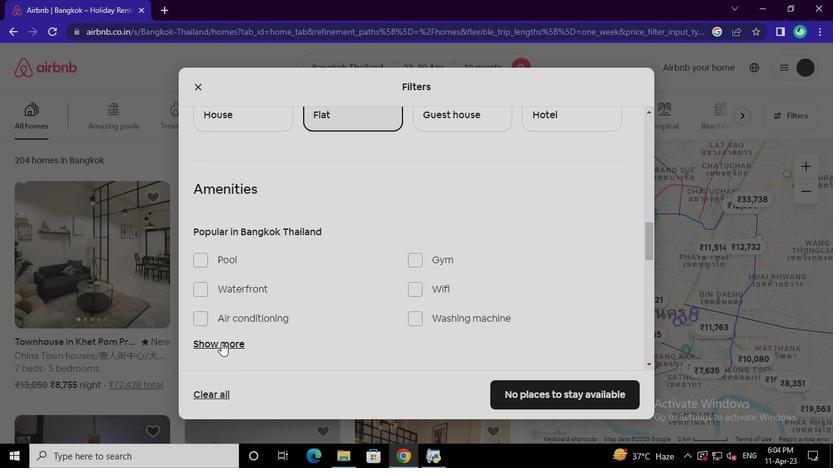 
Action: Mouse moved to (427, 153)
Screenshot: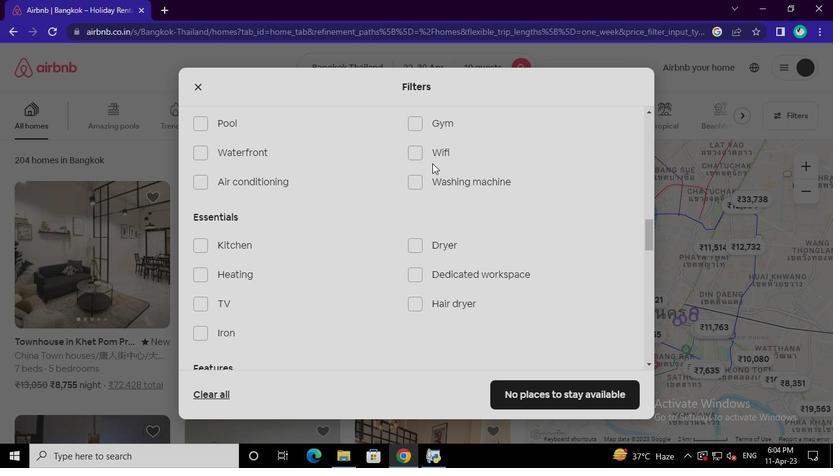 
Action: Mouse pressed left at (427, 153)
Screenshot: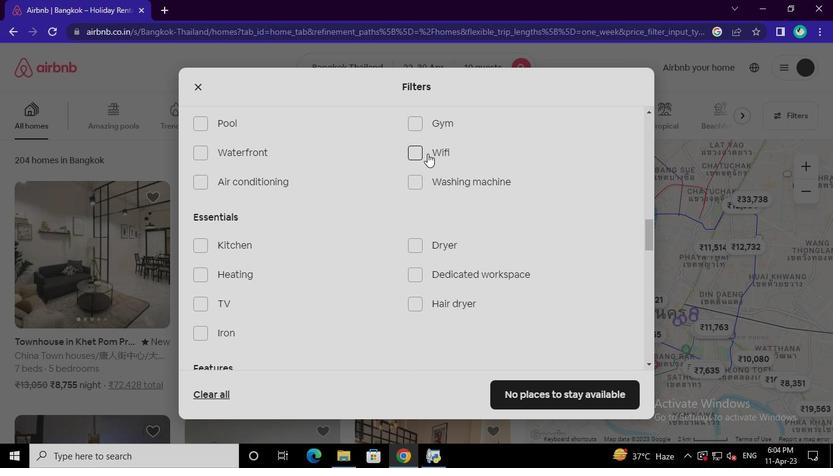 
Action: Mouse moved to (242, 242)
Screenshot: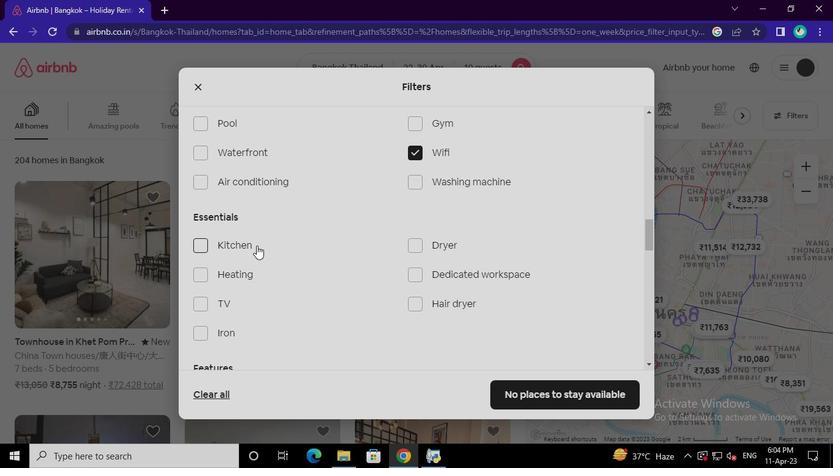 
Action: Mouse pressed left at (242, 242)
Screenshot: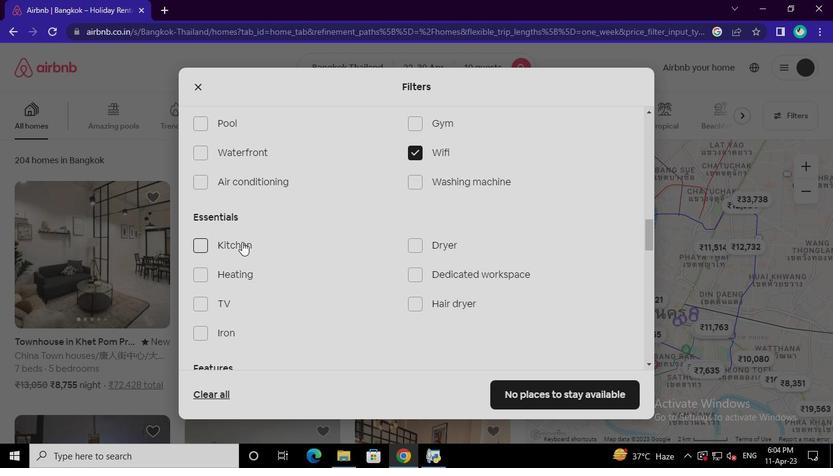 
Action: Mouse moved to (223, 302)
Screenshot: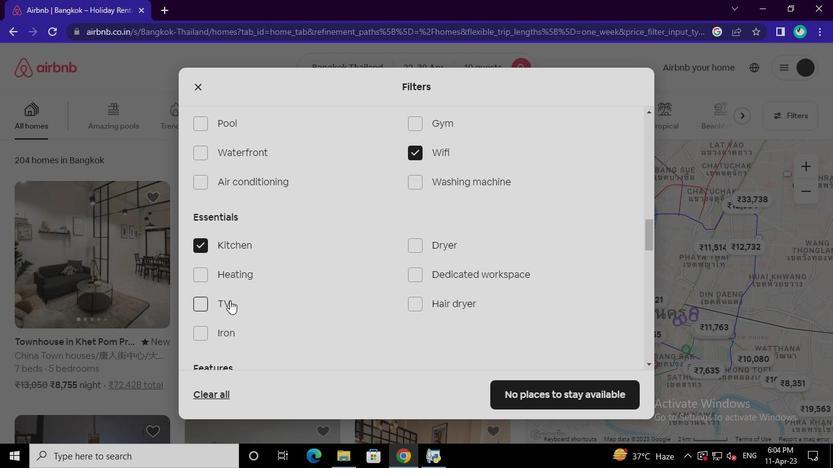 
Action: Mouse pressed left at (223, 302)
Screenshot: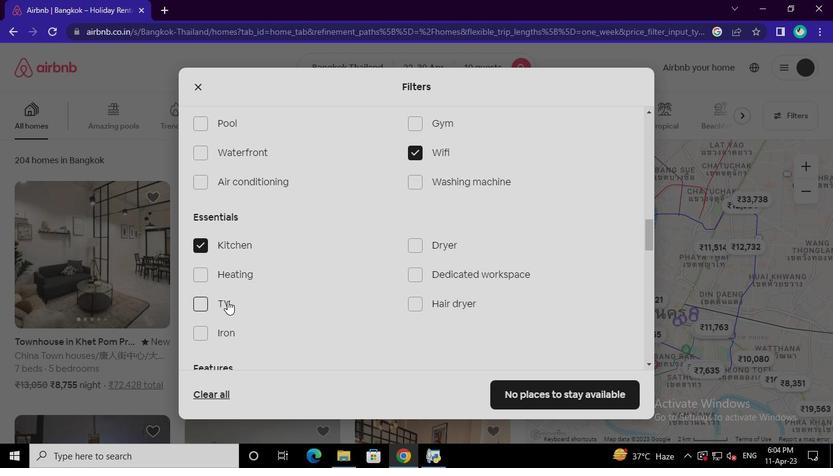 
Action: Mouse moved to (417, 123)
Screenshot: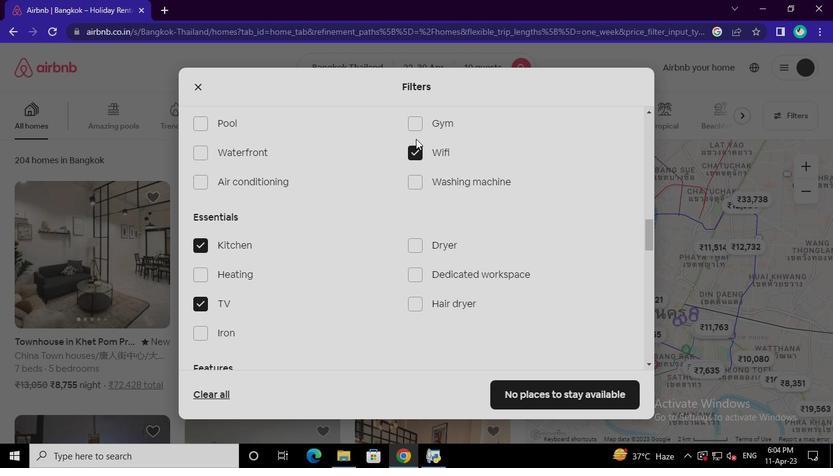 
Action: Mouse pressed left at (417, 123)
Screenshot: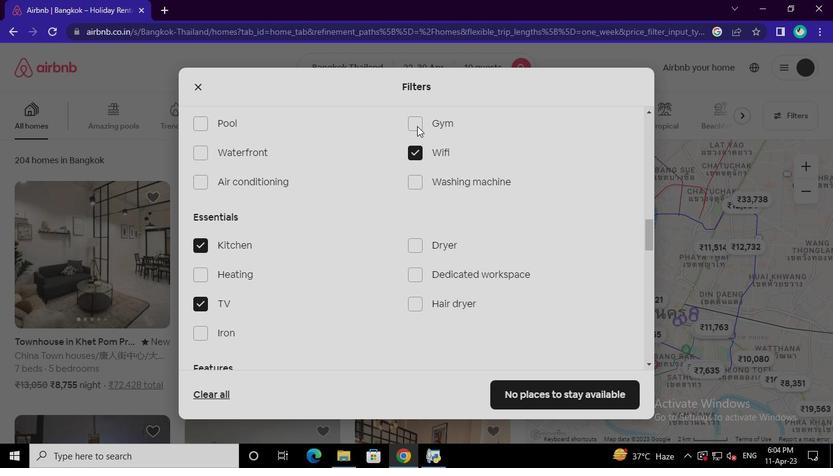 
Action: Mouse moved to (429, 216)
Screenshot: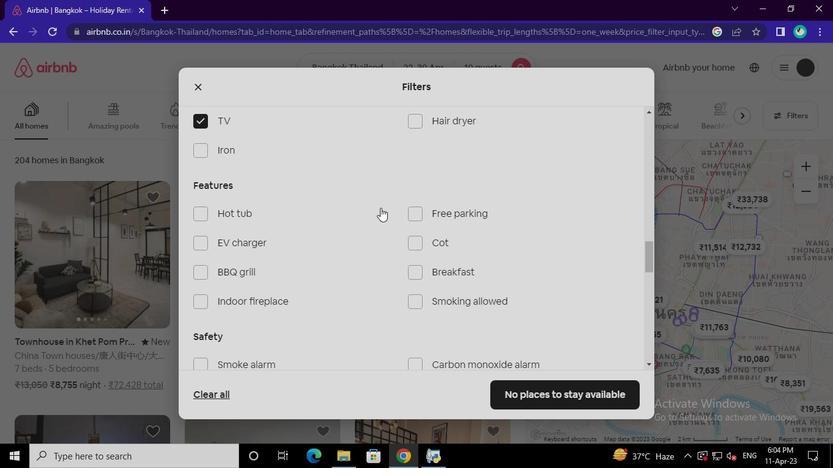 
Action: Mouse pressed left at (429, 216)
Screenshot: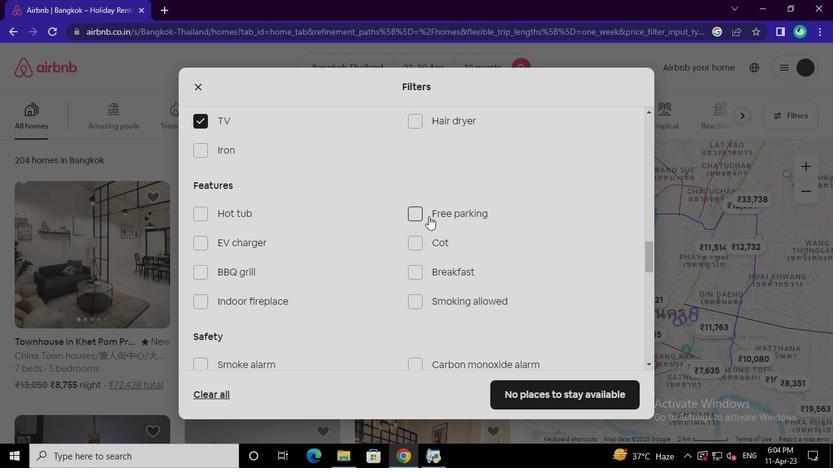 
Action: Mouse moved to (610, 284)
Screenshot: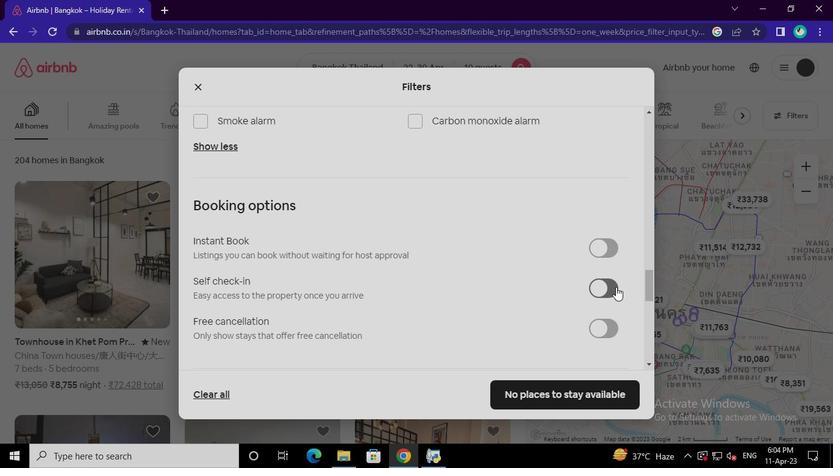 
Action: Mouse pressed left at (610, 284)
Screenshot: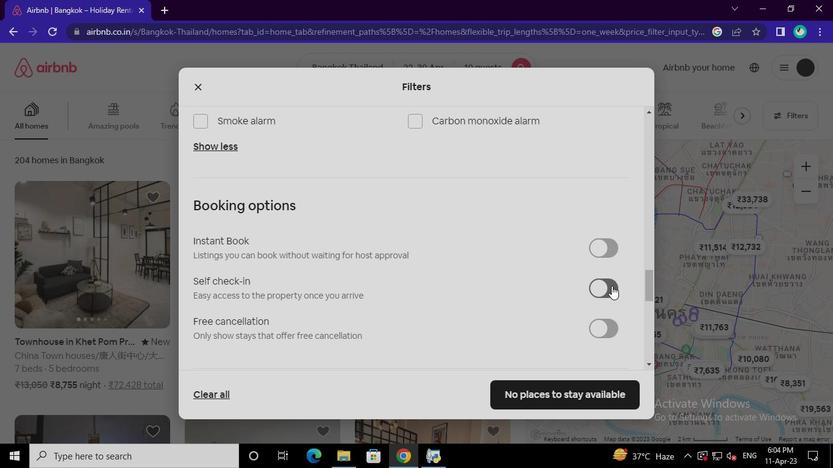 
Action: Mouse moved to (540, 386)
Screenshot: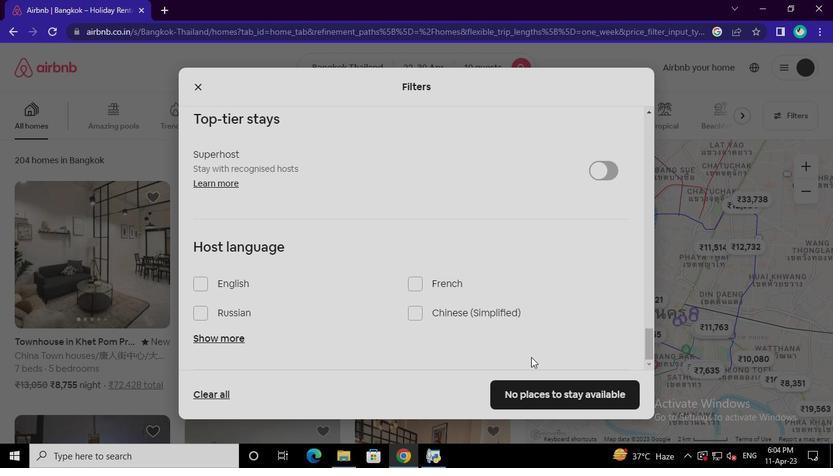 
Action: Mouse pressed left at (540, 386)
Screenshot: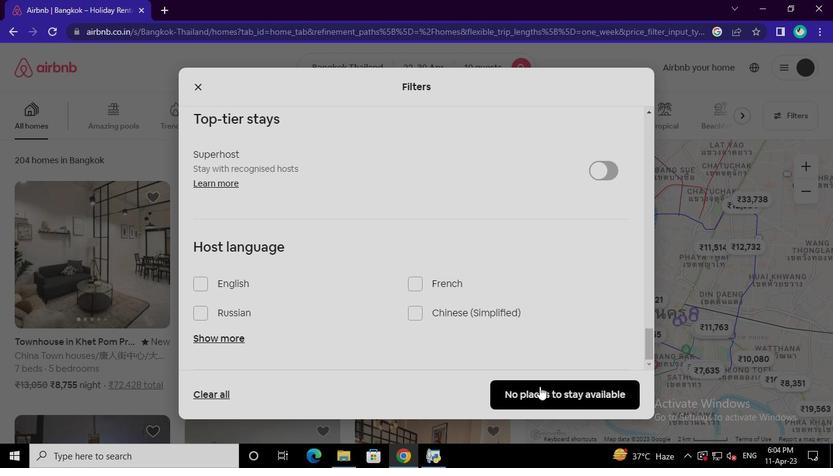 
Action: Mouse moved to (437, 460)
Screenshot: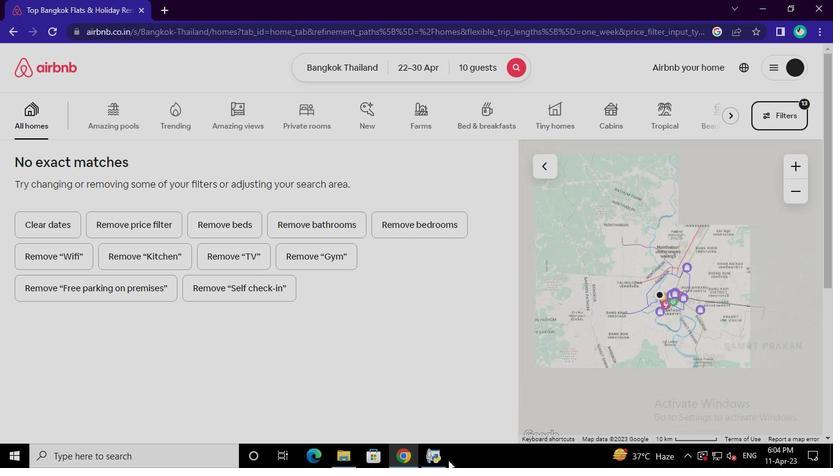 
Action: Mouse pressed left at (437, 460)
Screenshot: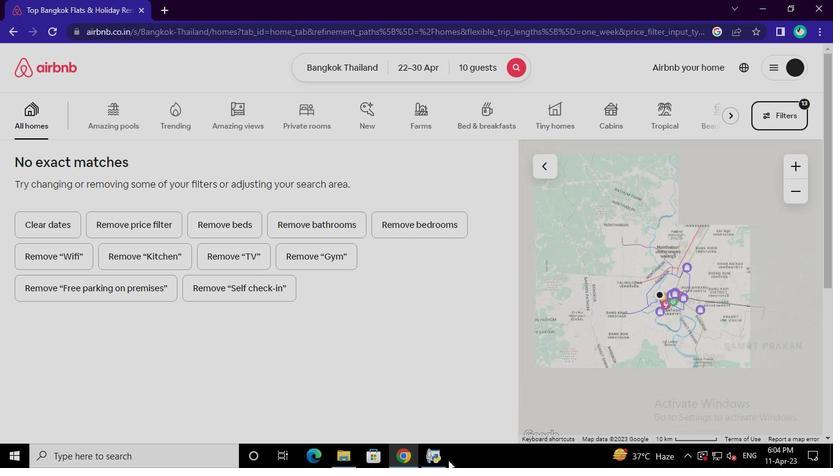
Action: Mouse moved to (615, 21)
Screenshot: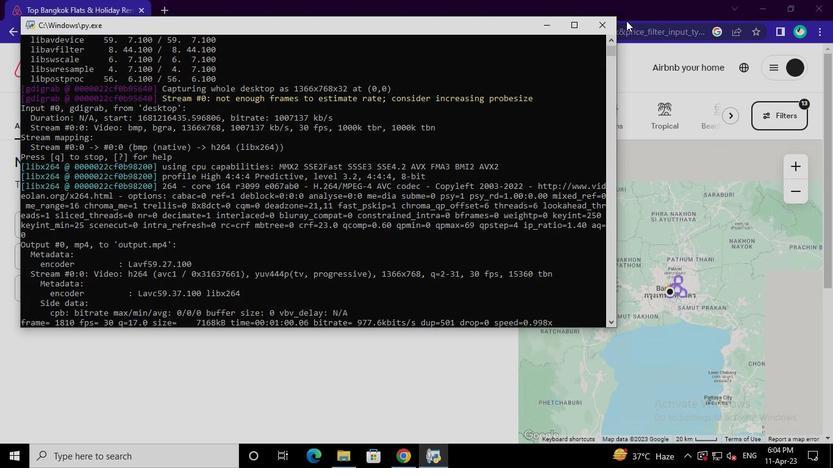 
Action: Mouse pressed left at (615, 21)
Screenshot: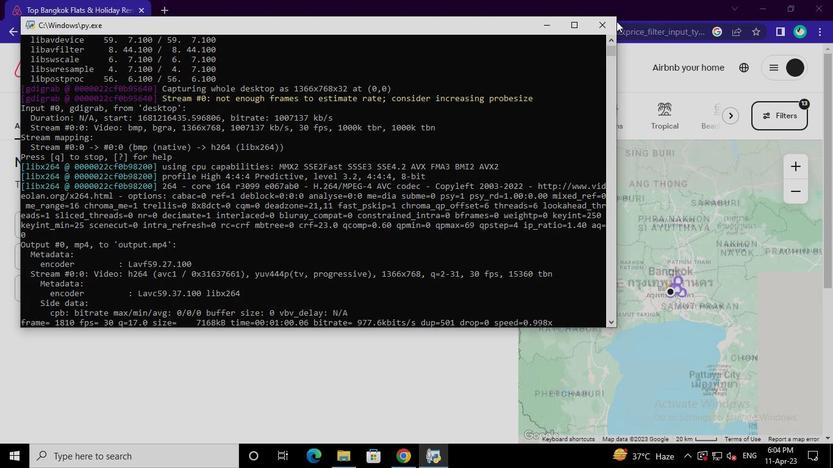
Action: Mouse moved to (613, 23)
Screenshot: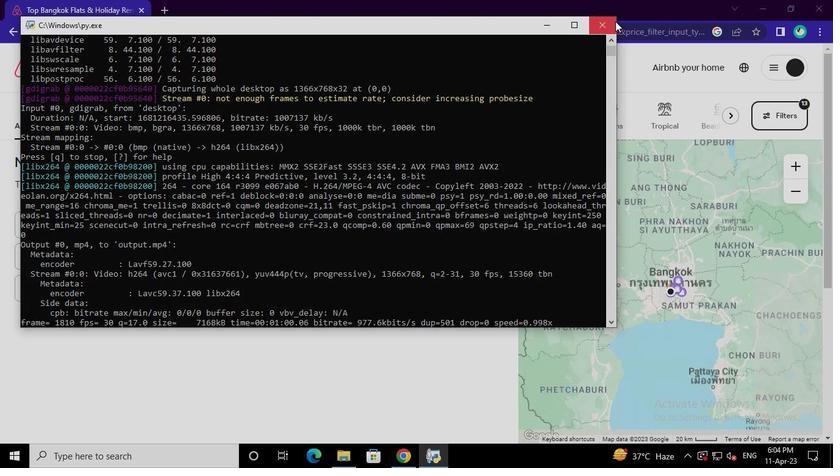 
